 Task: Add a signature Aiden Davis containing 'Best regards, Aiden Davis' to email address softage.1@softage.net and add a folder Work
Action: Mouse moved to (142, 157)
Screenshot: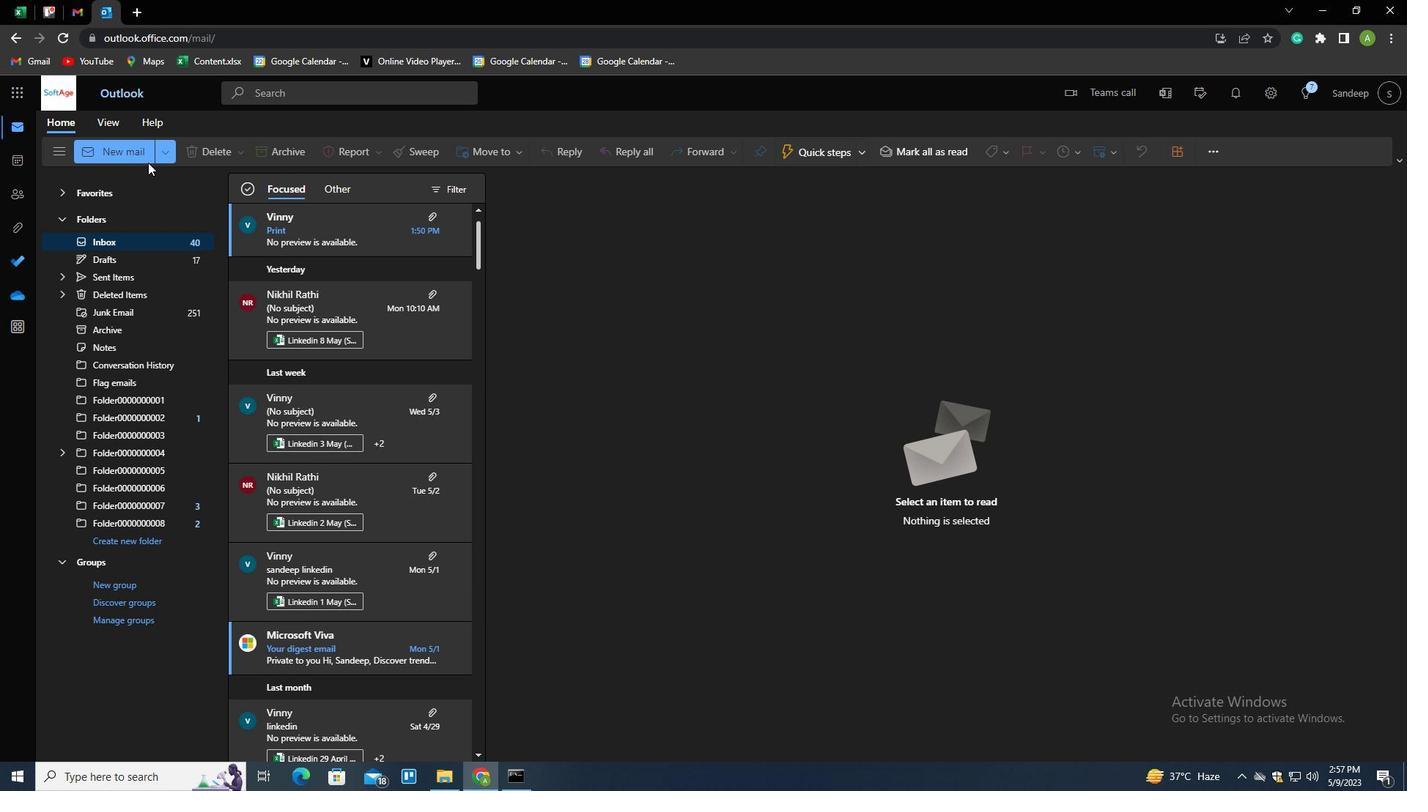 
Action: Mouse pressed left at (142, 157)
Screenshot: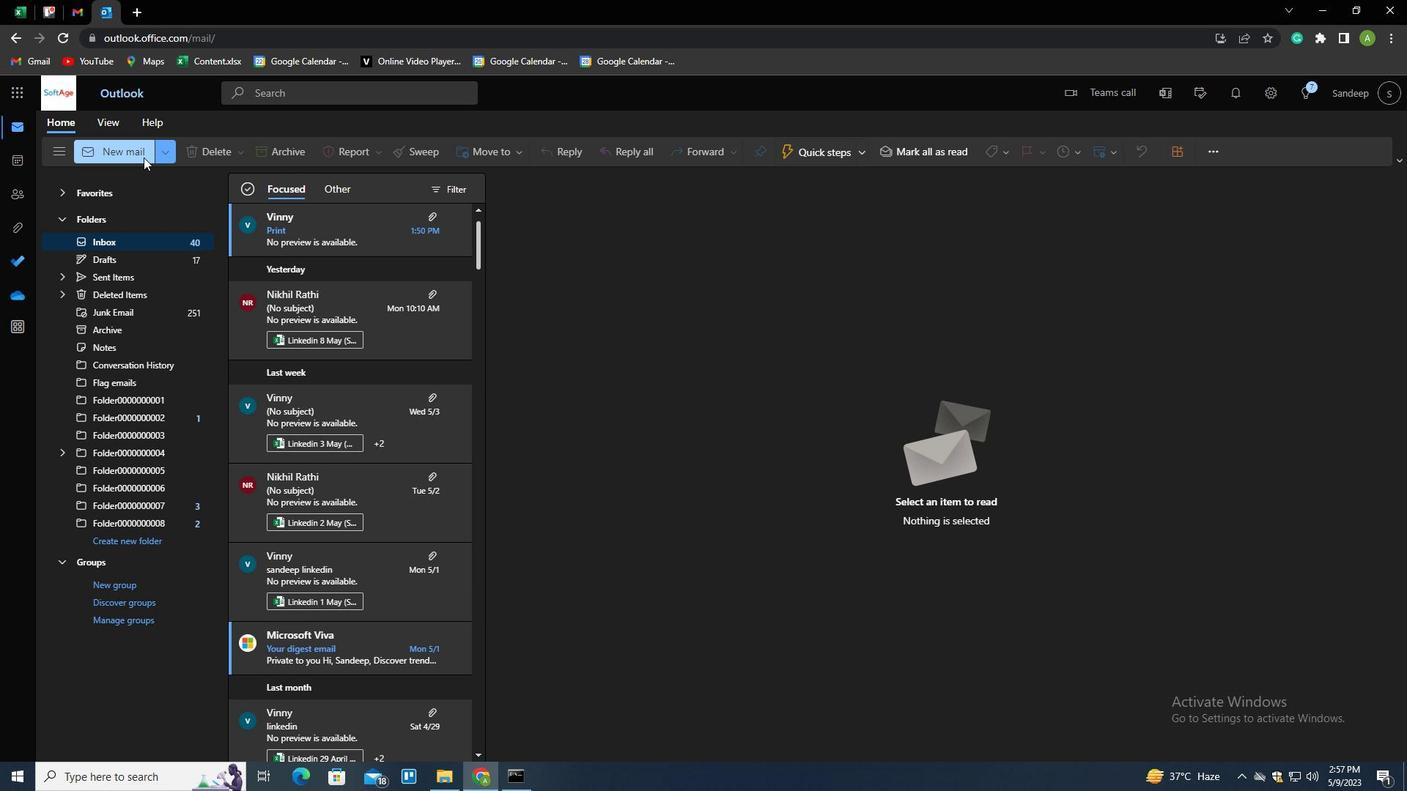 
Action: Mouse moved to (978, 154)
Screenshot: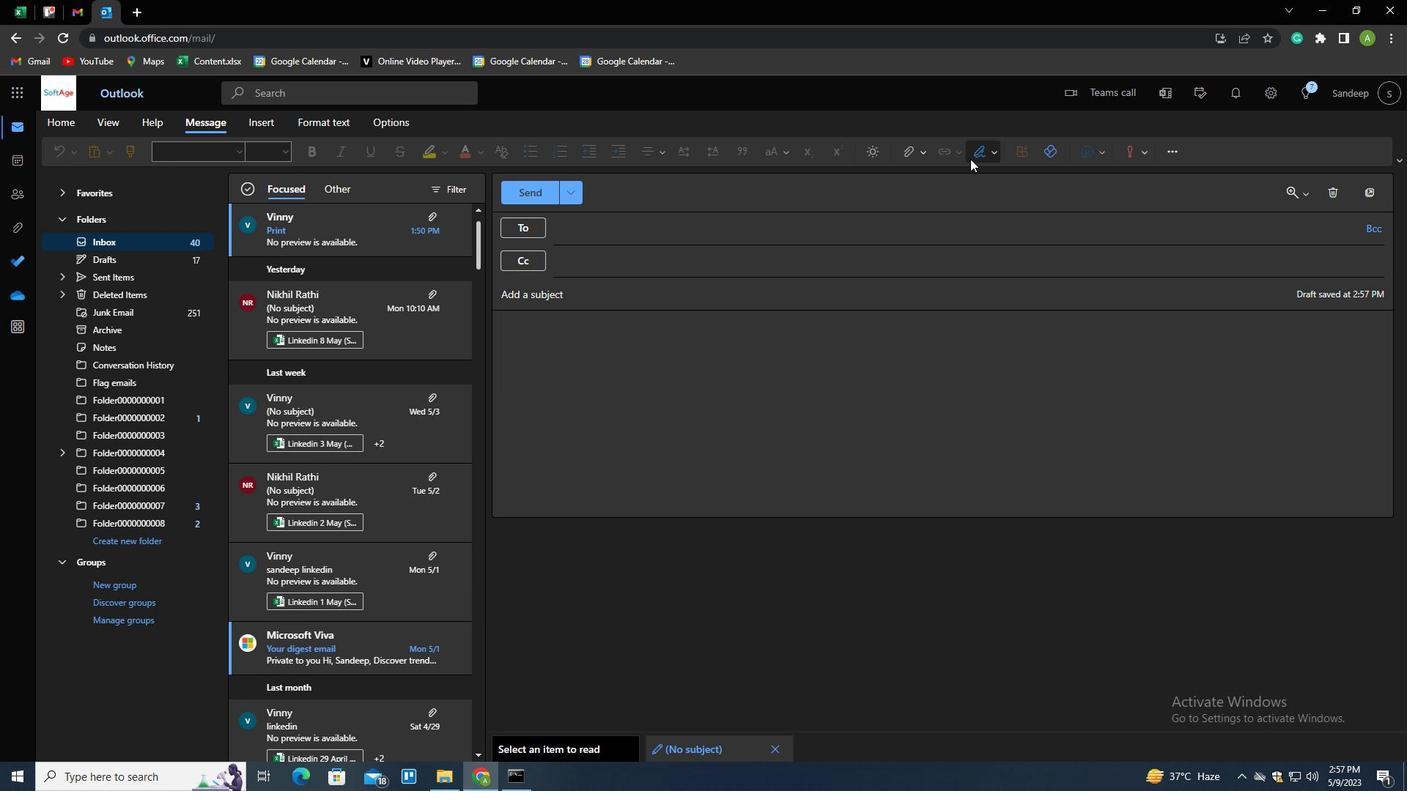 
Action: Mouse pressed left at (978, 154)
Screenshot: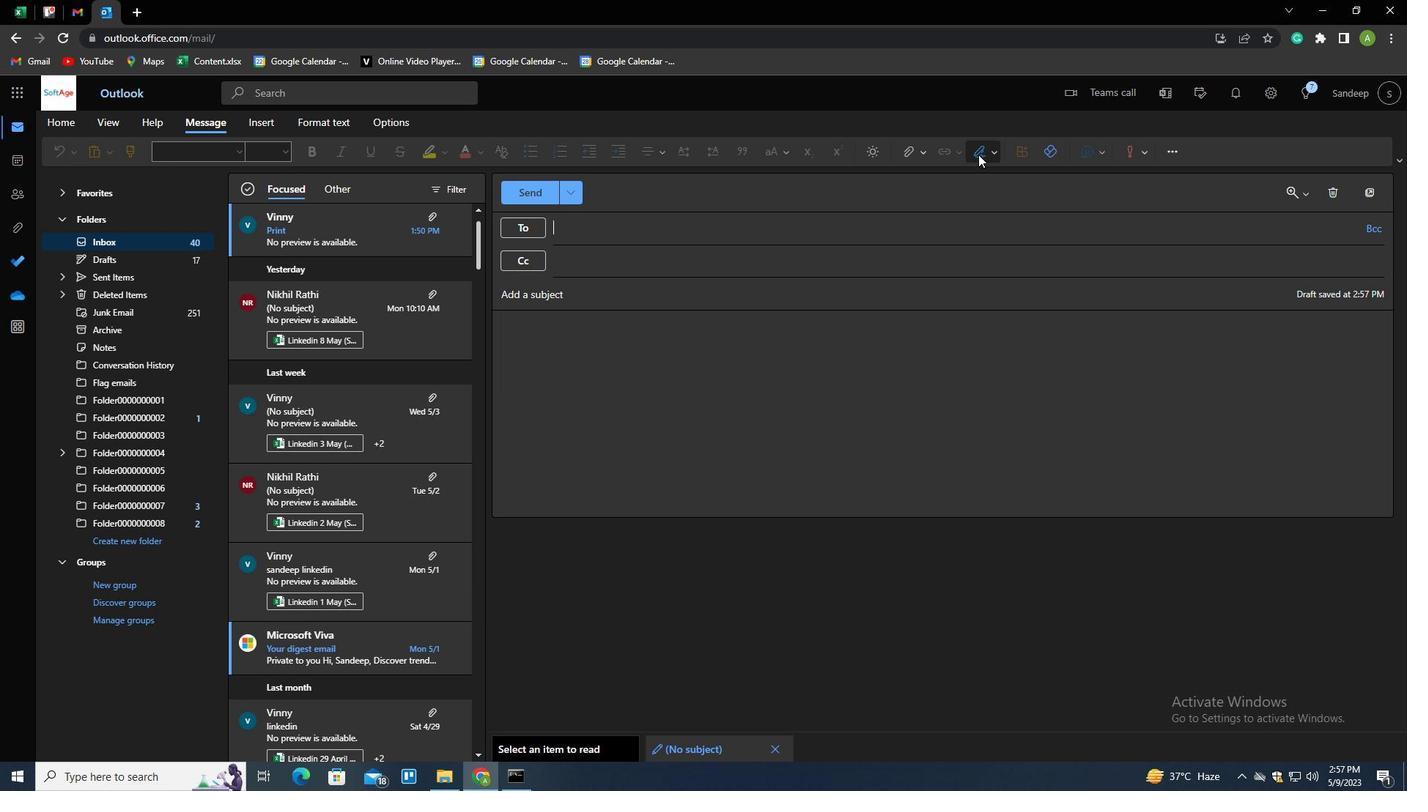 
Action: Mouse moved to (961, 177)
Screenshot: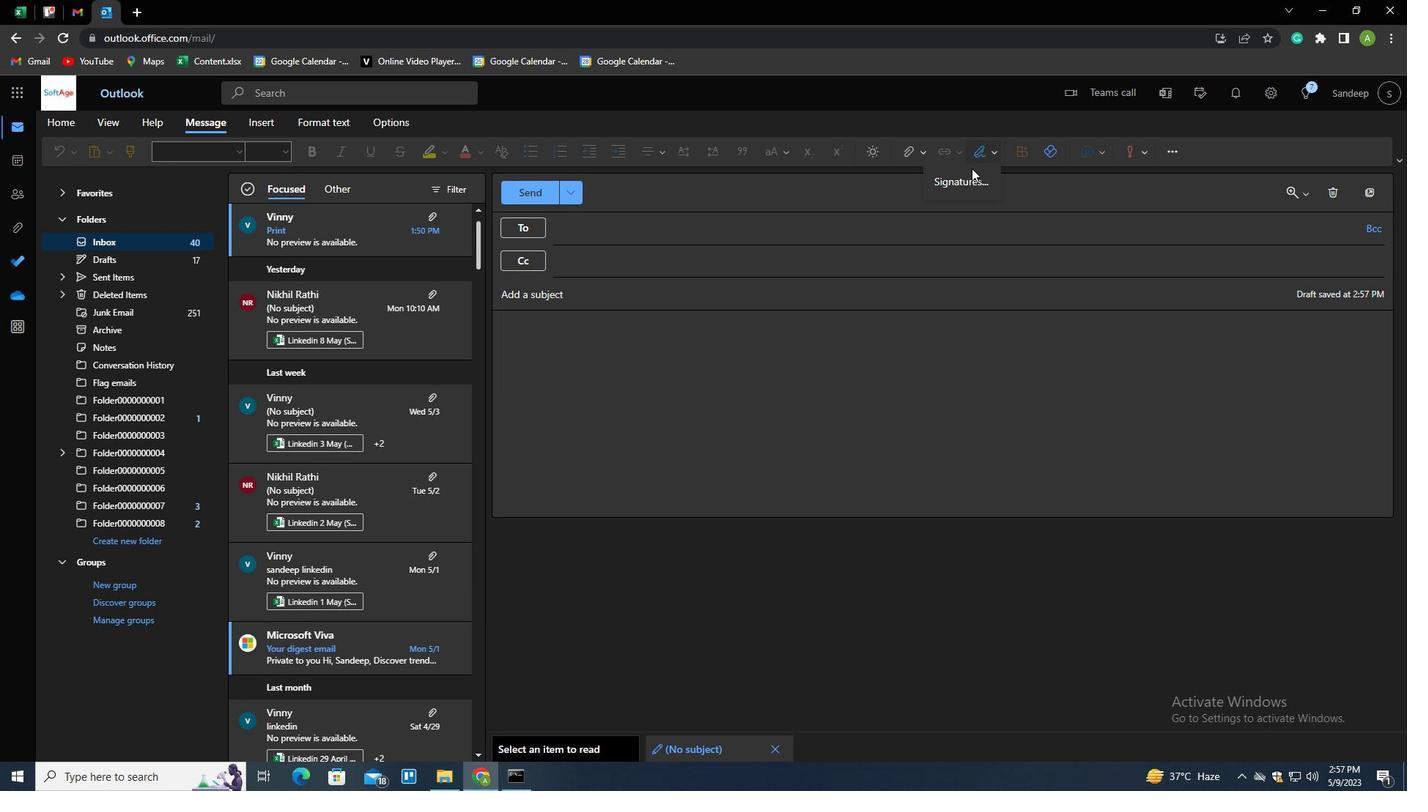 
Action: Mouse pressed left at (961, 177)
Screenshot: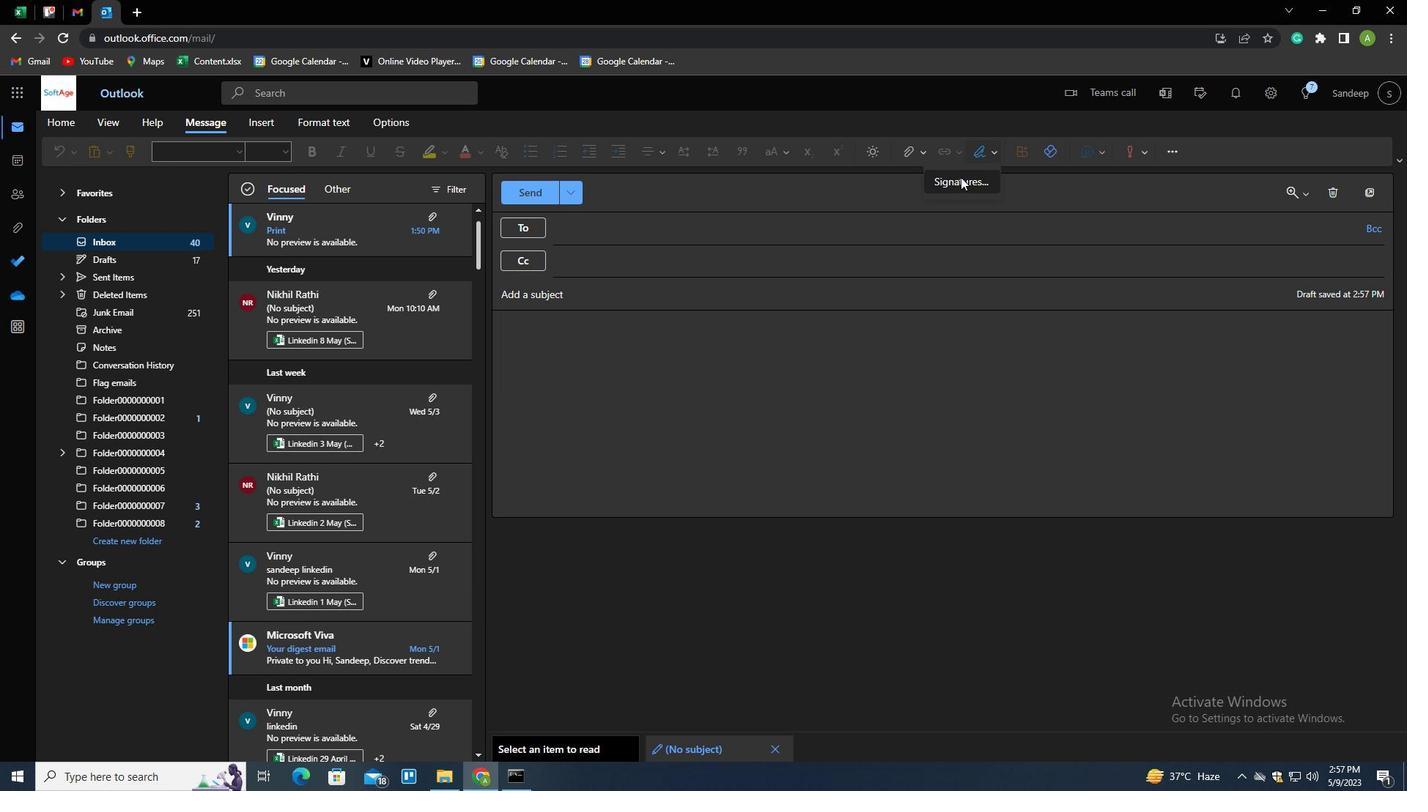 
Action: Mouse moved to (603, 269)
Screenshot: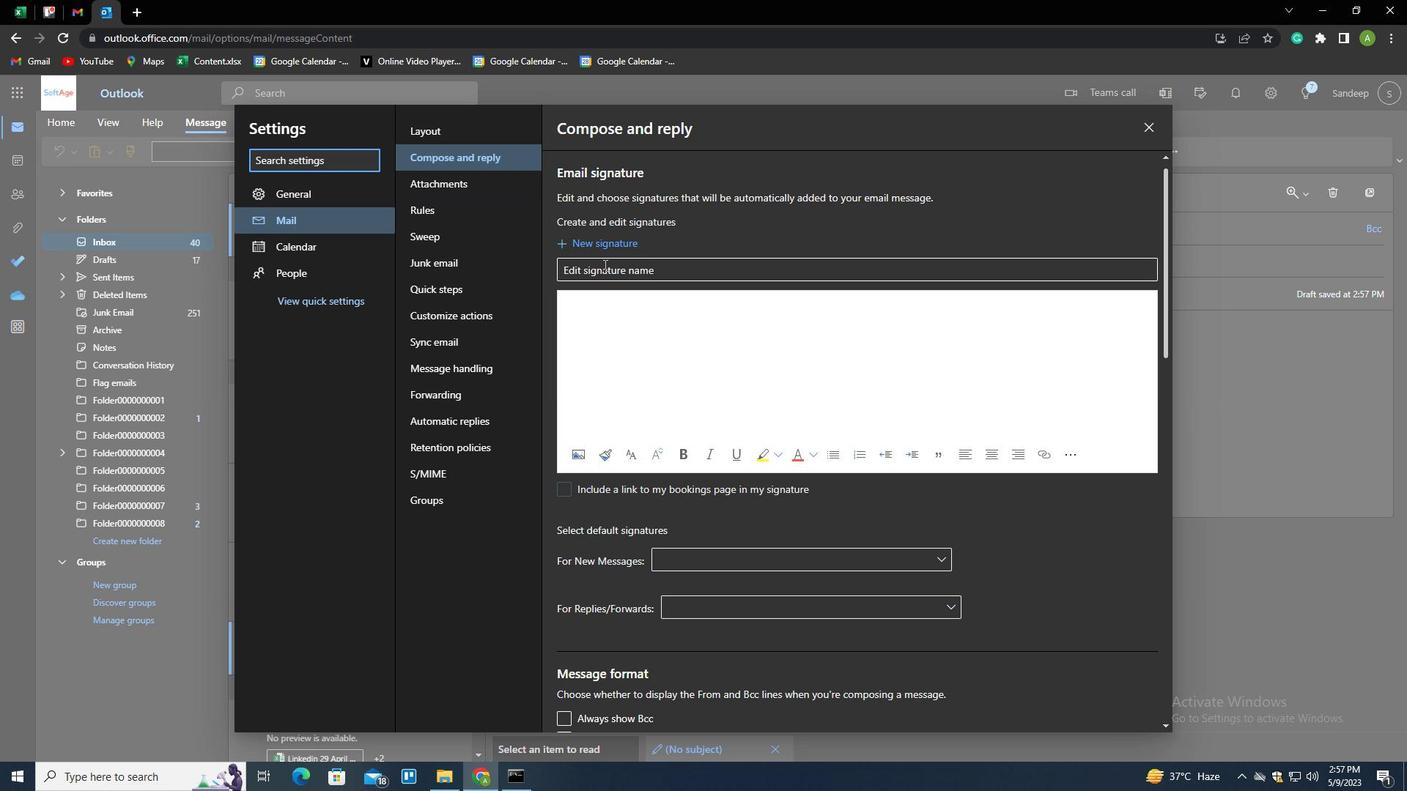 
Action: Mouse pressed left at (603, 269)
Screenshot: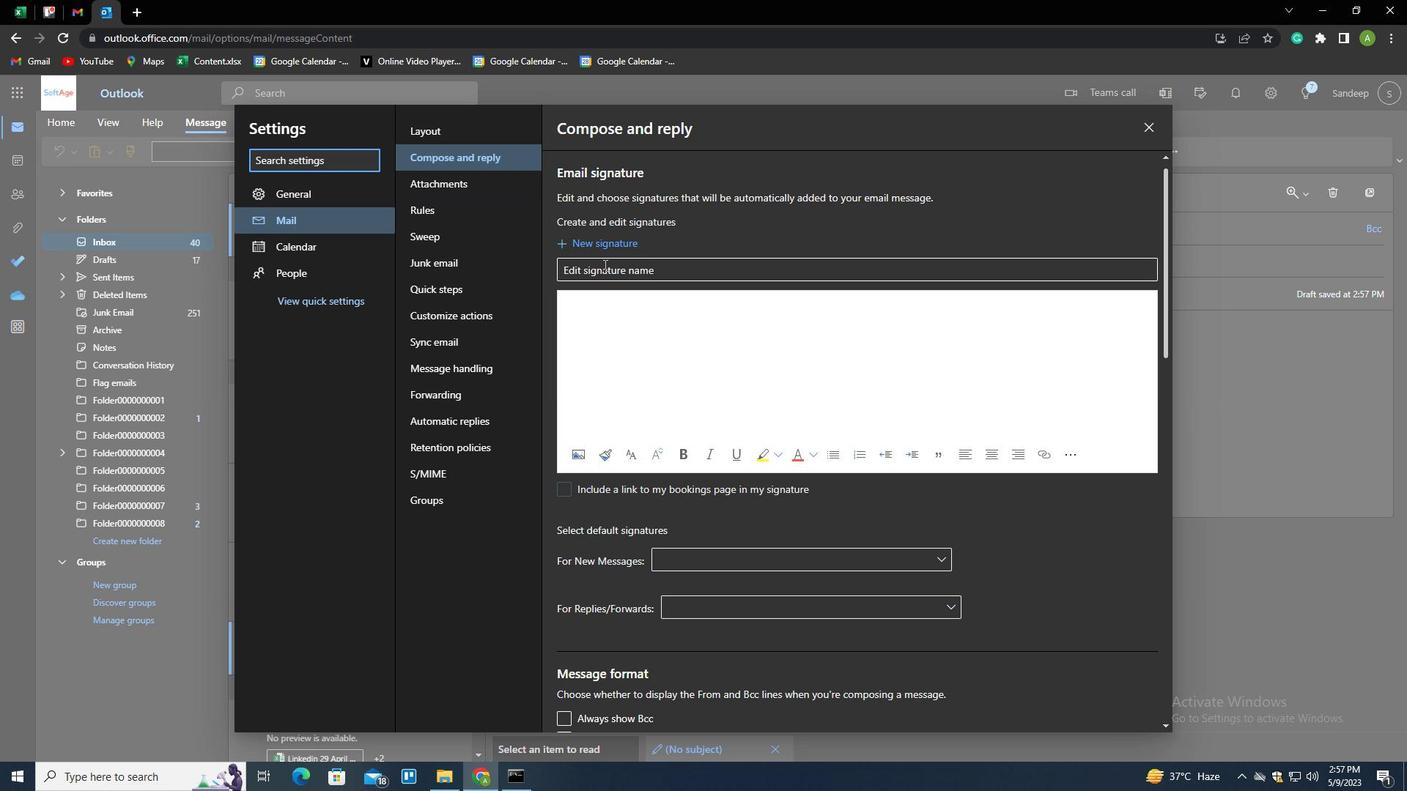 
Action: Key pressed <Key.shift>AIDEN<Key.space><Key.shift>DAVIS<Key.space>
Screenshot: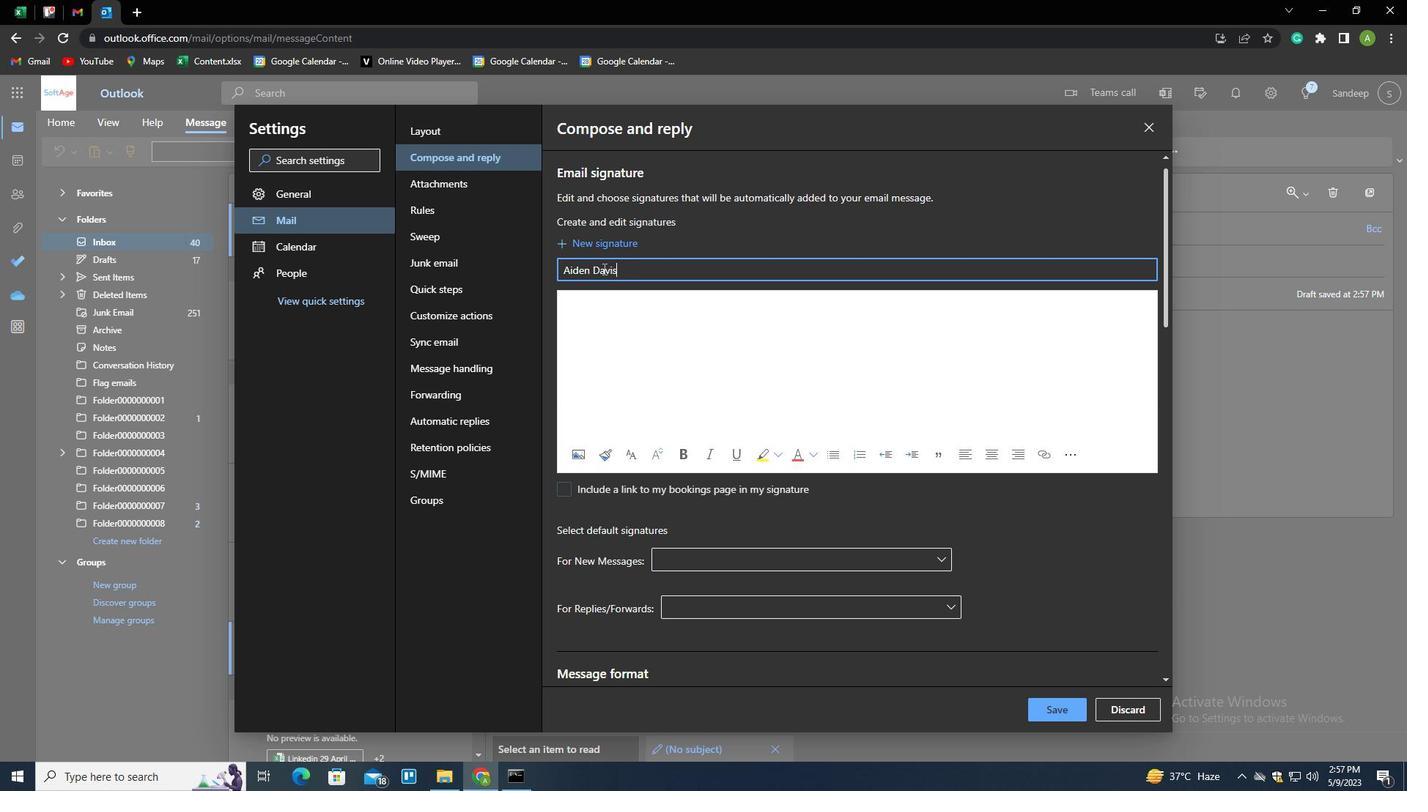
Action: Mouse moved to (629, 354)
Screenshot: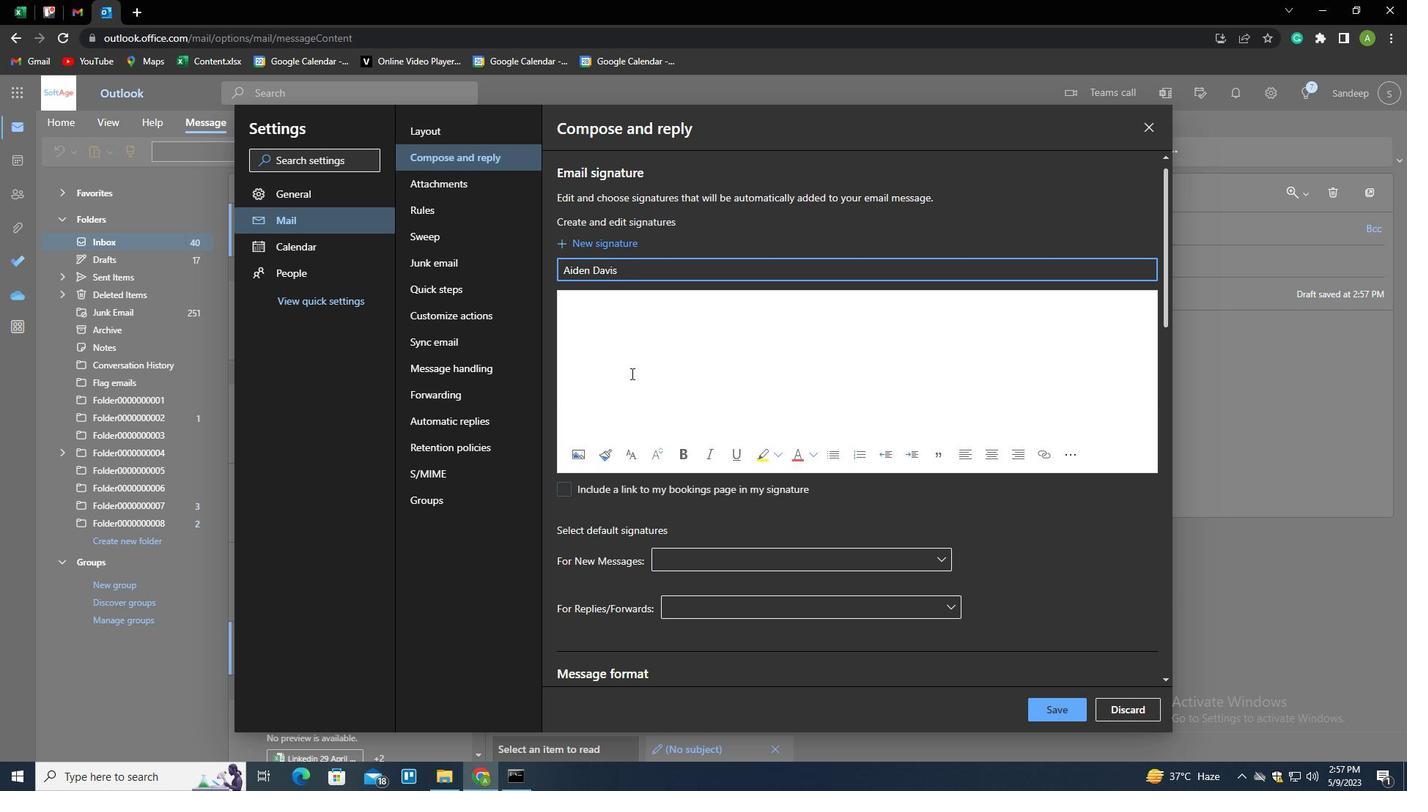 
Action: Mouse pressed left at (629, 354)
Screenshot: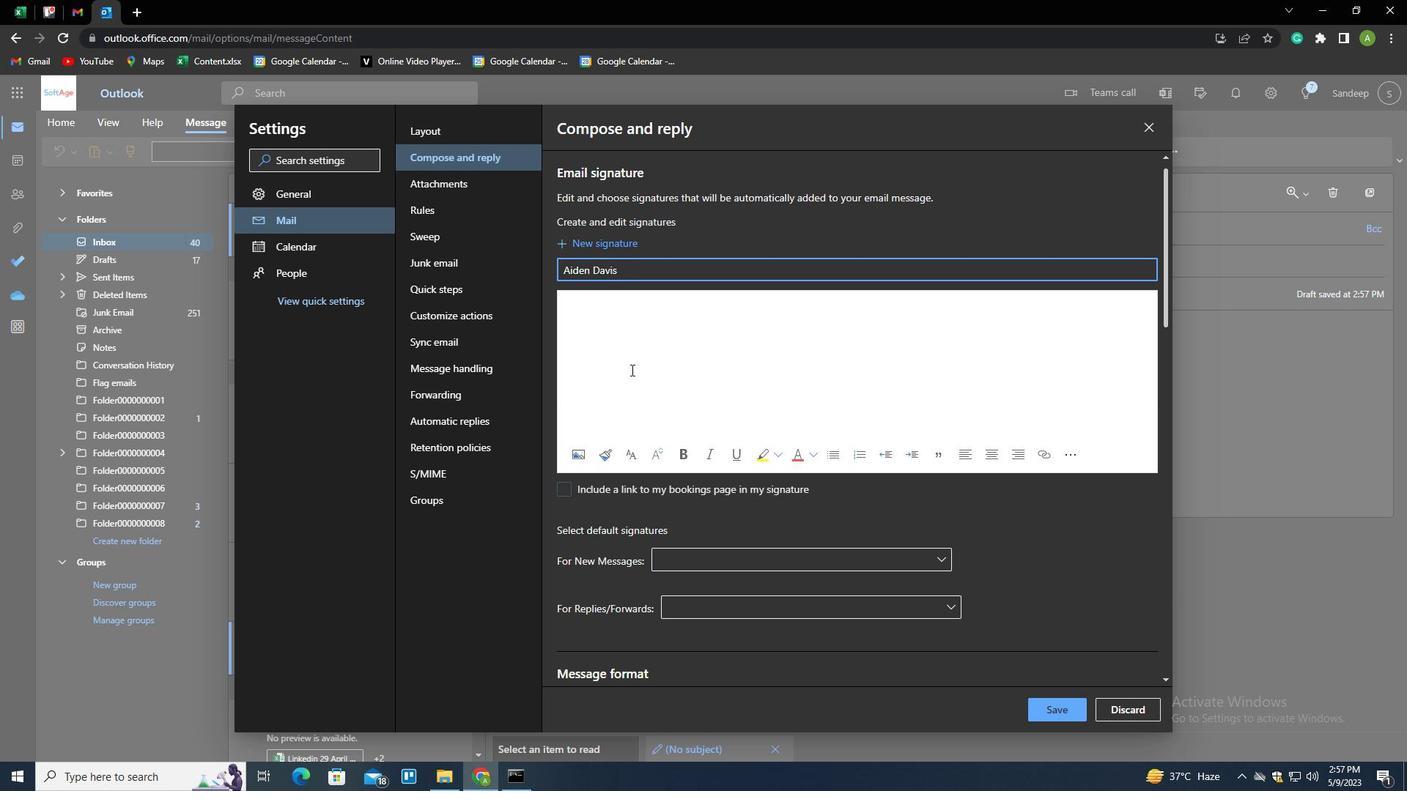 
Action: Key pressed <Key.shift_r><Key.enter><Key.enter><Key.enter><Key.shift><Key.shift><Key.shift><Key.shift><Key.shift><Key.shift>A<Key.backspace><Key.shift>BEST<Key.space>REGG<Key.backspace>ARDS<Key.shift_r><Key.enter><Key.shift>AIDEN<Key.space><Key.shift>DAVIS
Screenshot: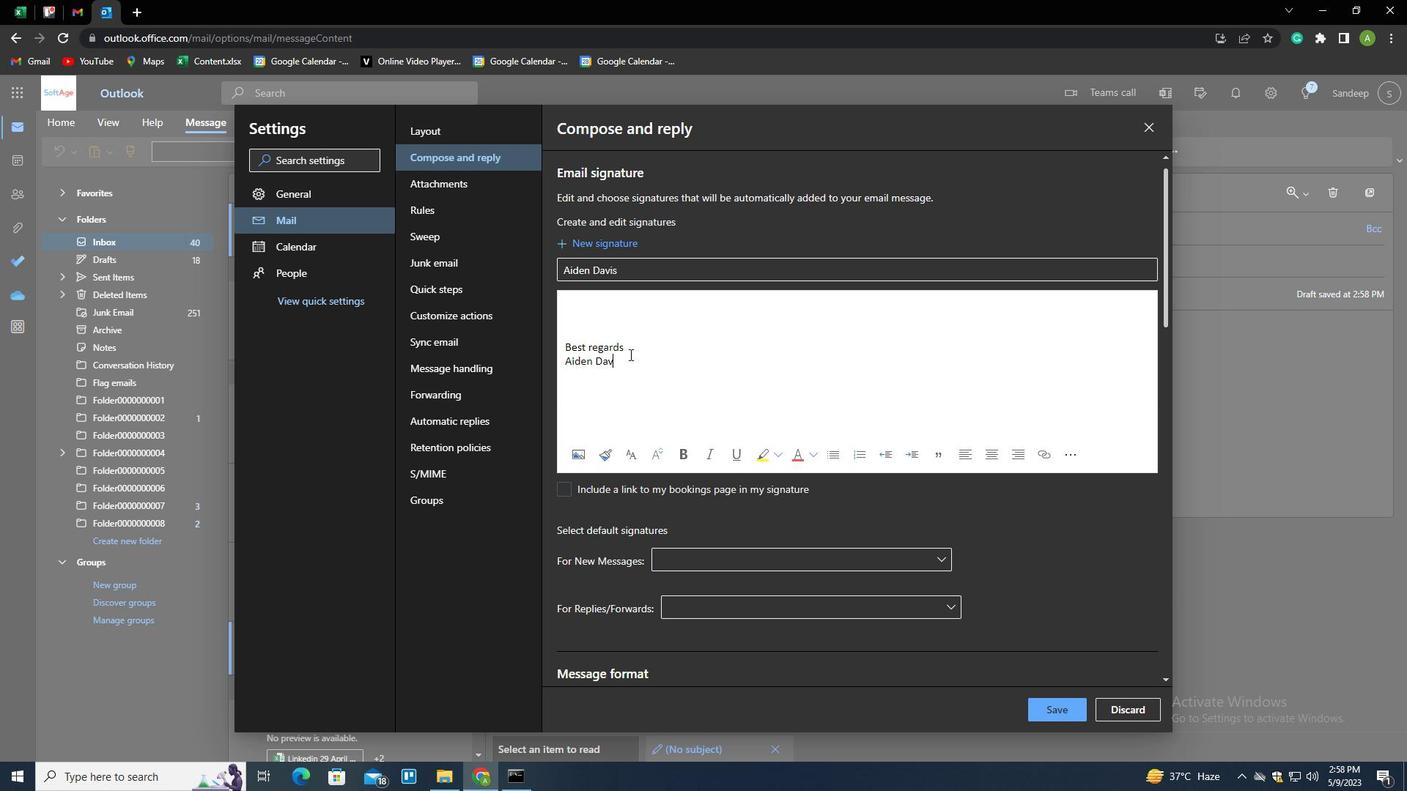 
Action: Mouse moved to (706, 395)
Screenshot: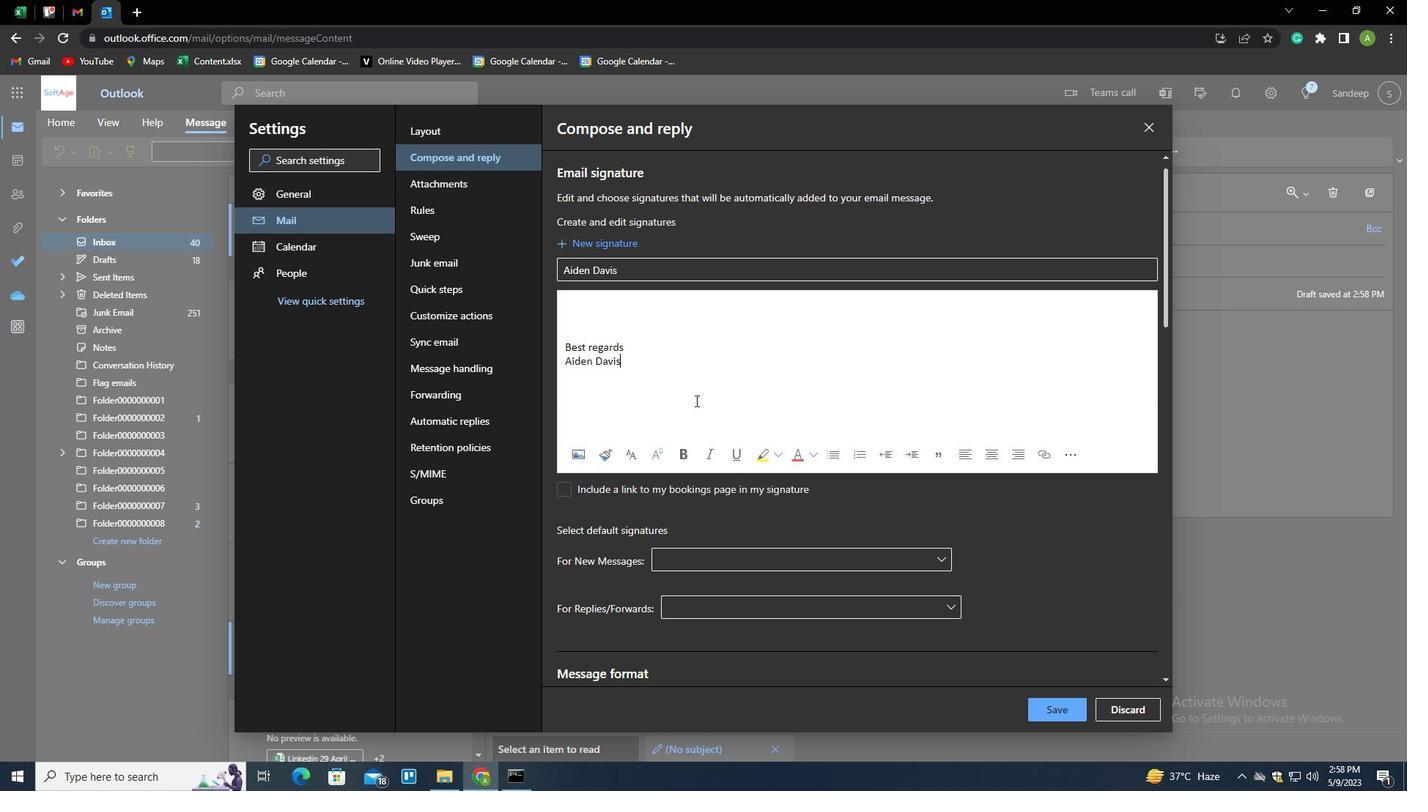 
Action: Mouse pressed left at (706, 395)
Screenshot: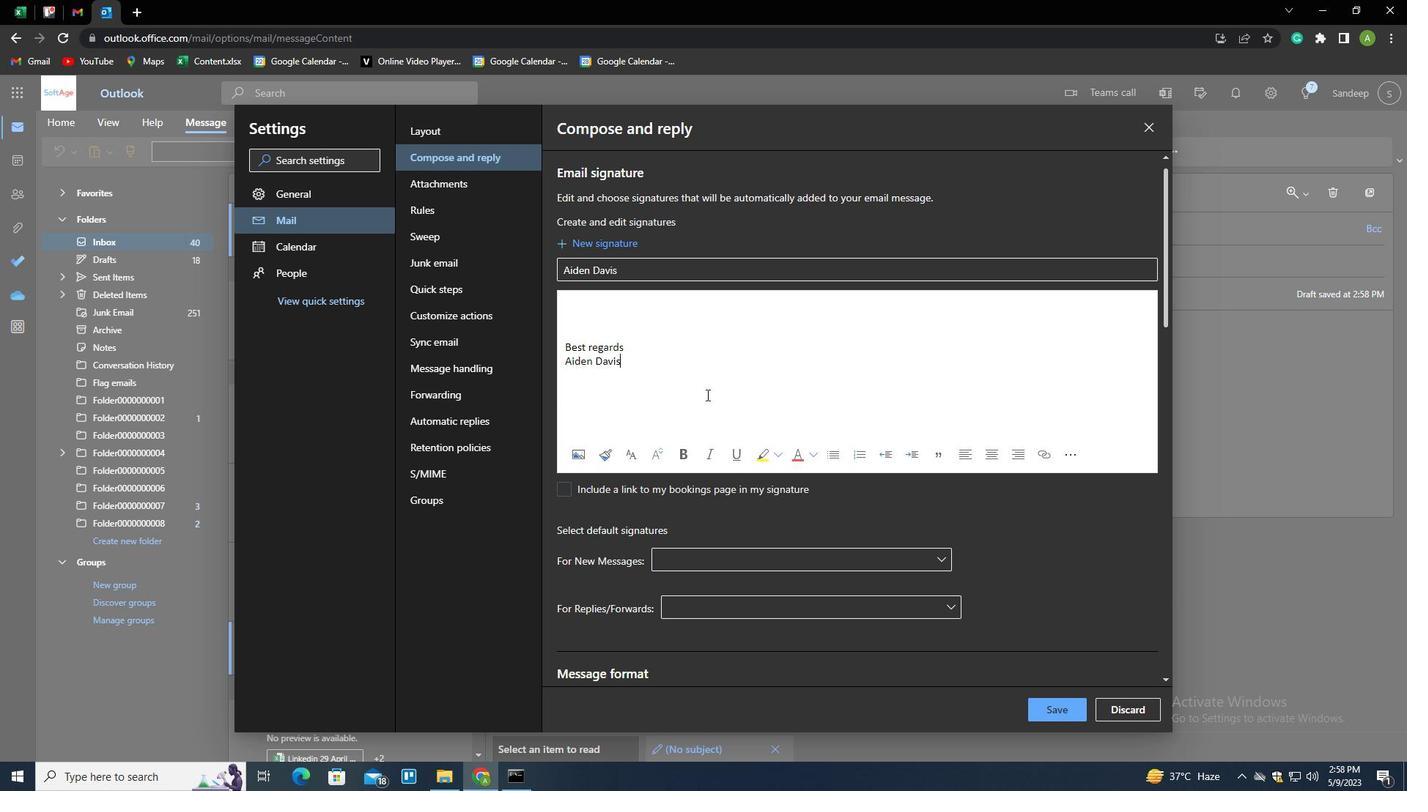 
Action: Mouse moved to (1059, 708)
Screenshot: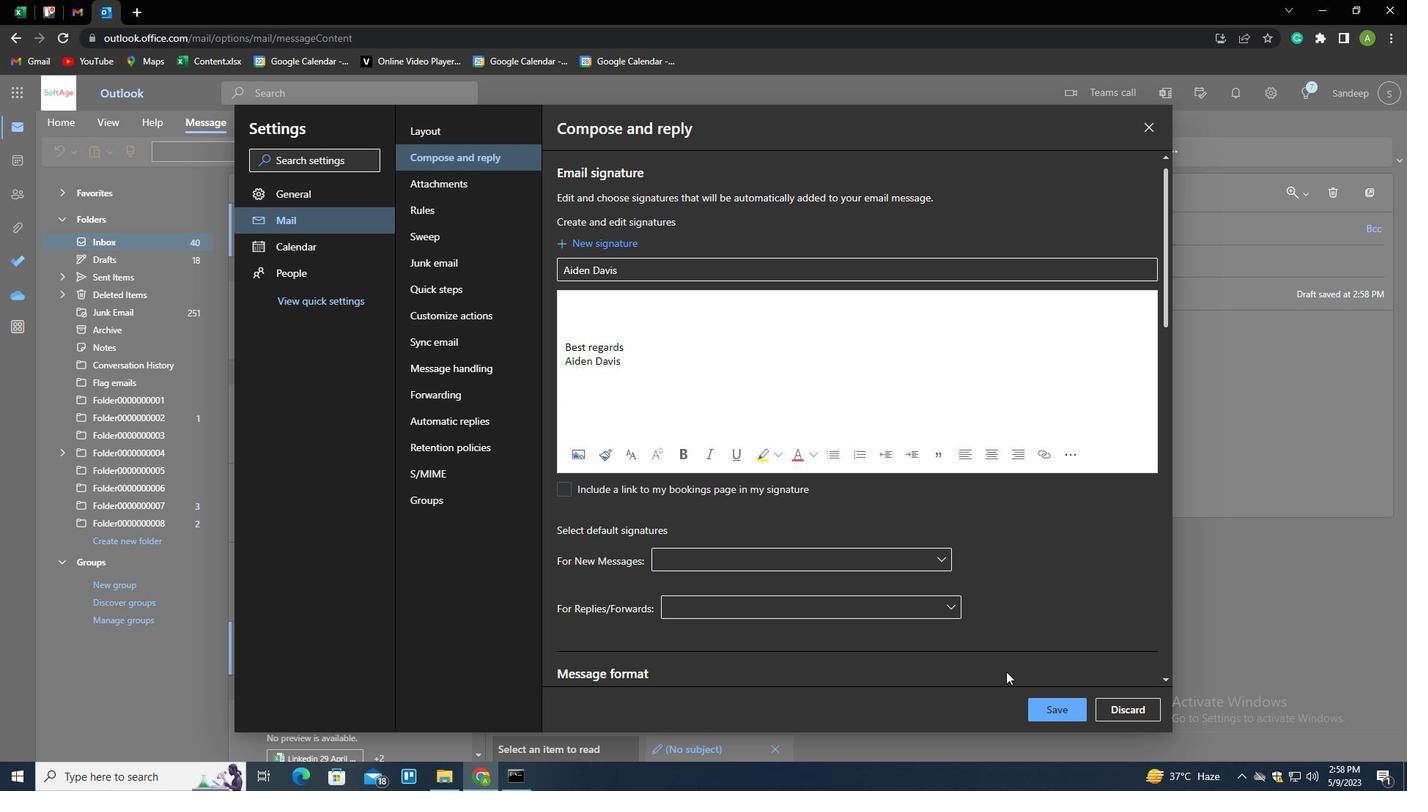
Action: Mouse pressed left at (1059, 708)
Screenshot: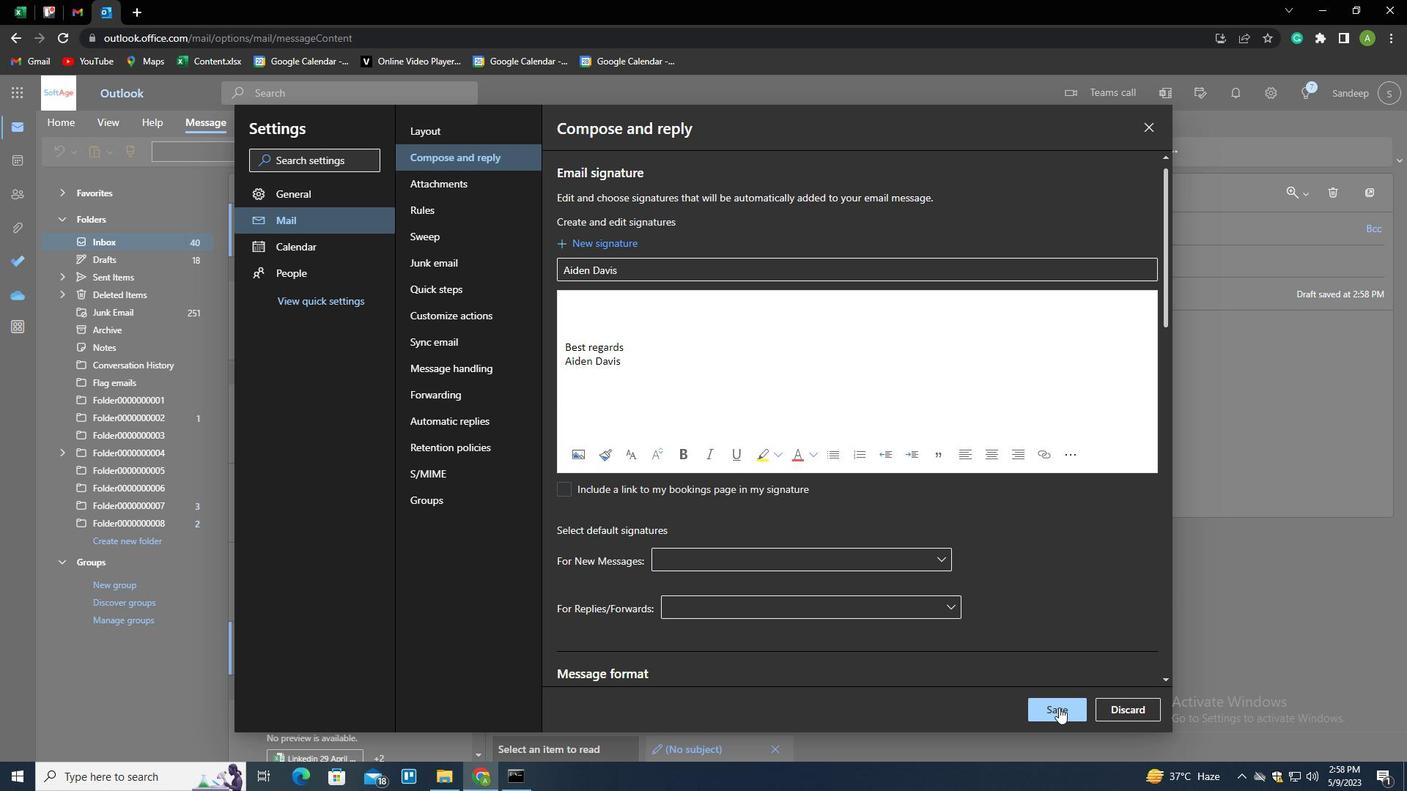 
Action: Mouse moved to (1016, 521)
Screenshot: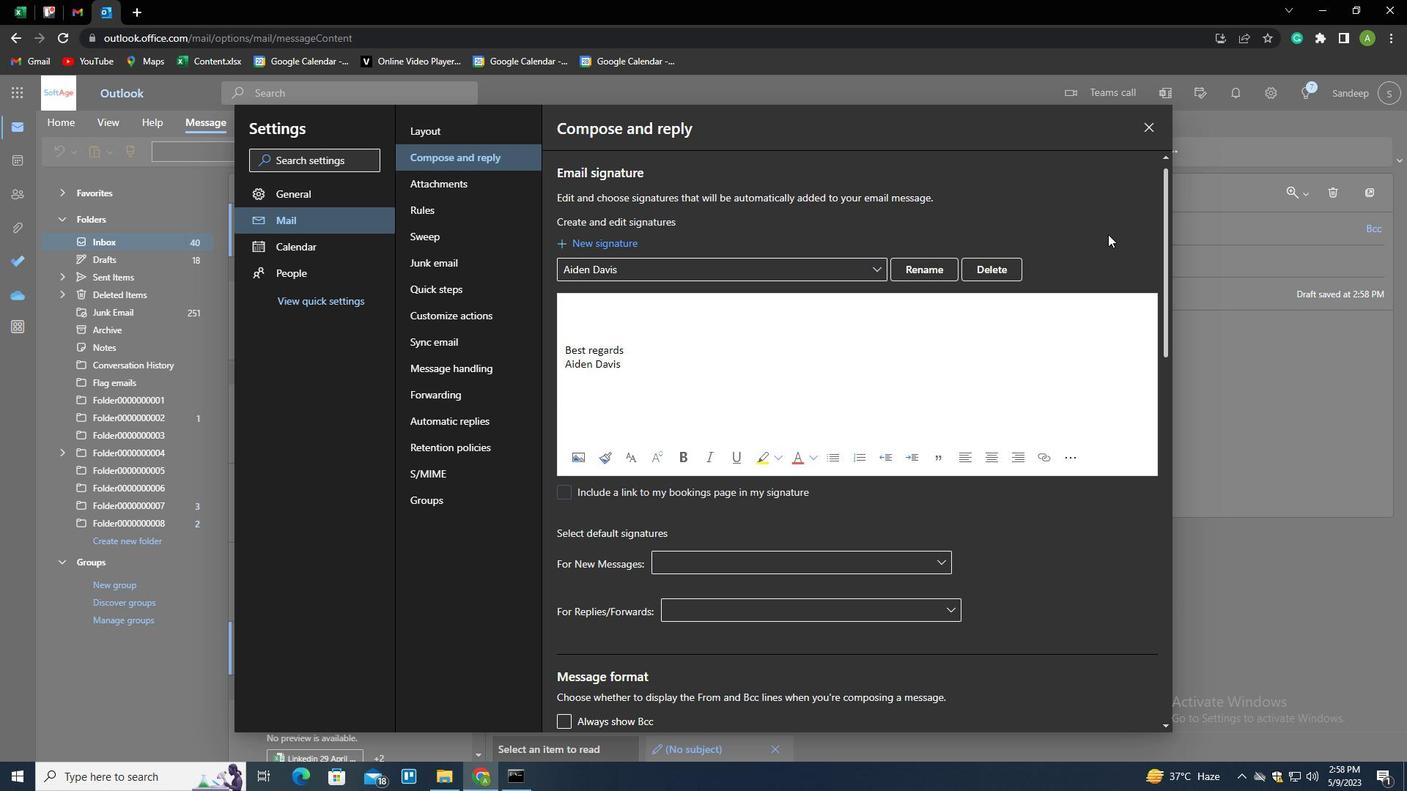 
Action: Mouse scrolled (1016, 520) with delta (0, 0)
Screenshot: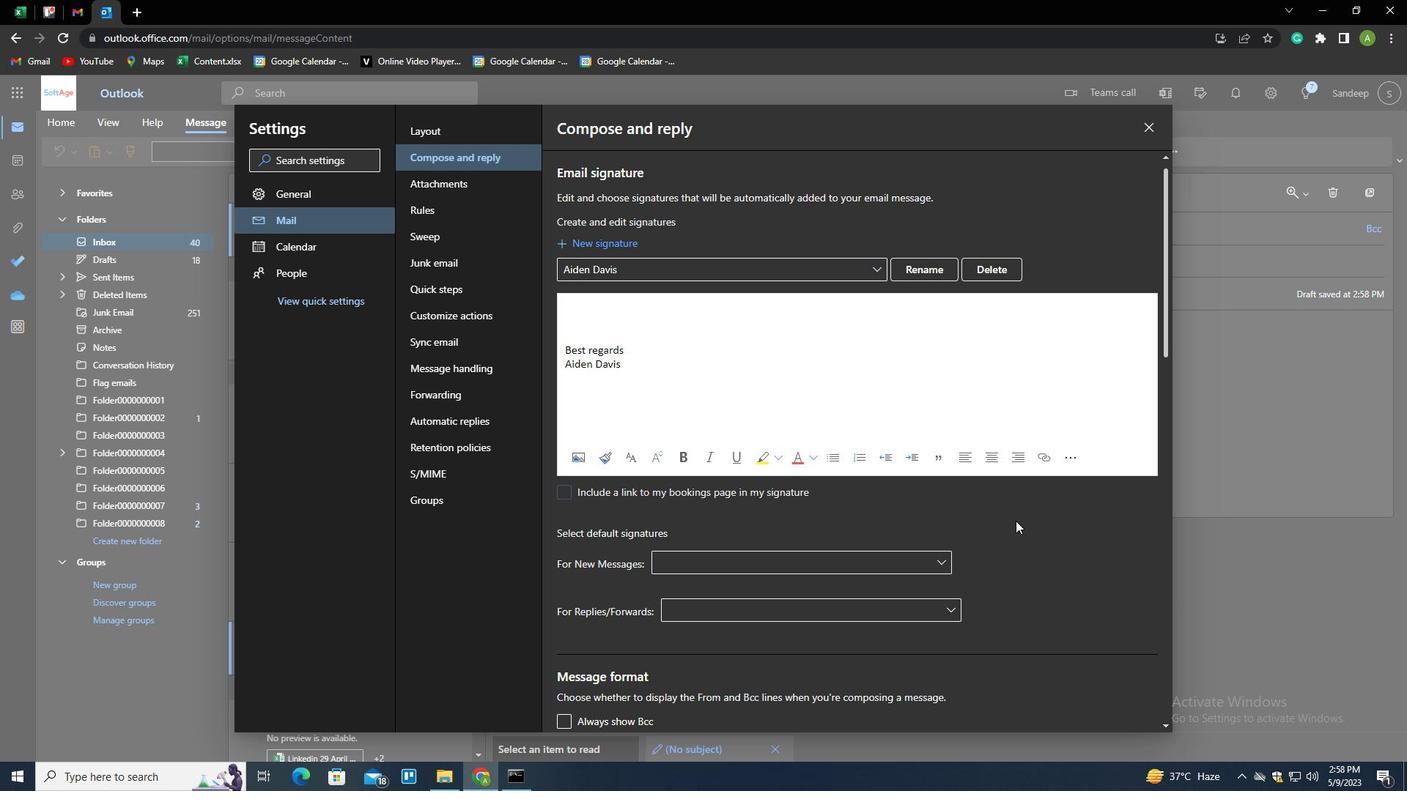
Action: Mouse scrolled (1016, 520) with delta (0, 0)
Screenshot: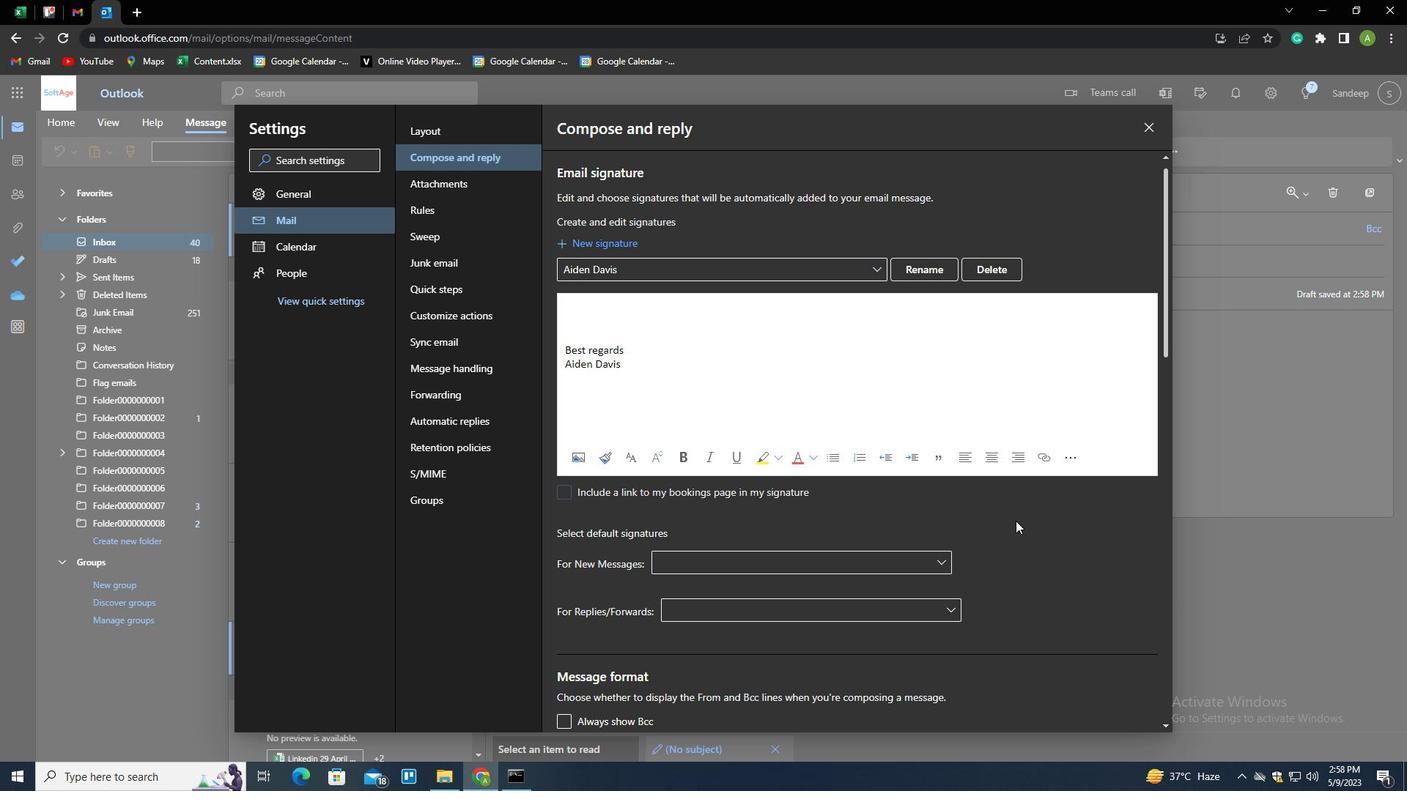 
Action: Mouse scrolled (1016, 520) with delta (0, 0)
Screenshot: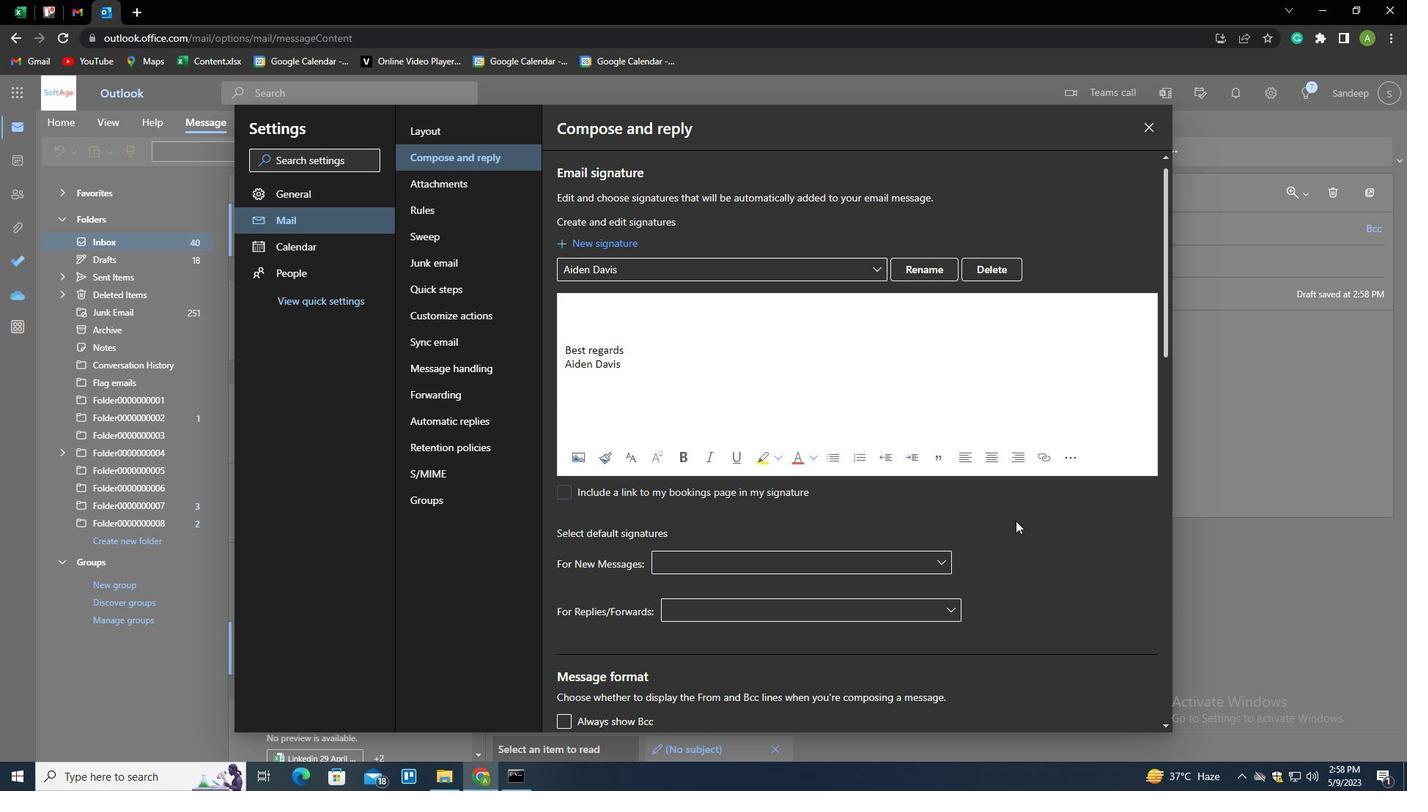 
Action: Mouse scrolled (1016, 520) with delta (0, 0)
Screenshot: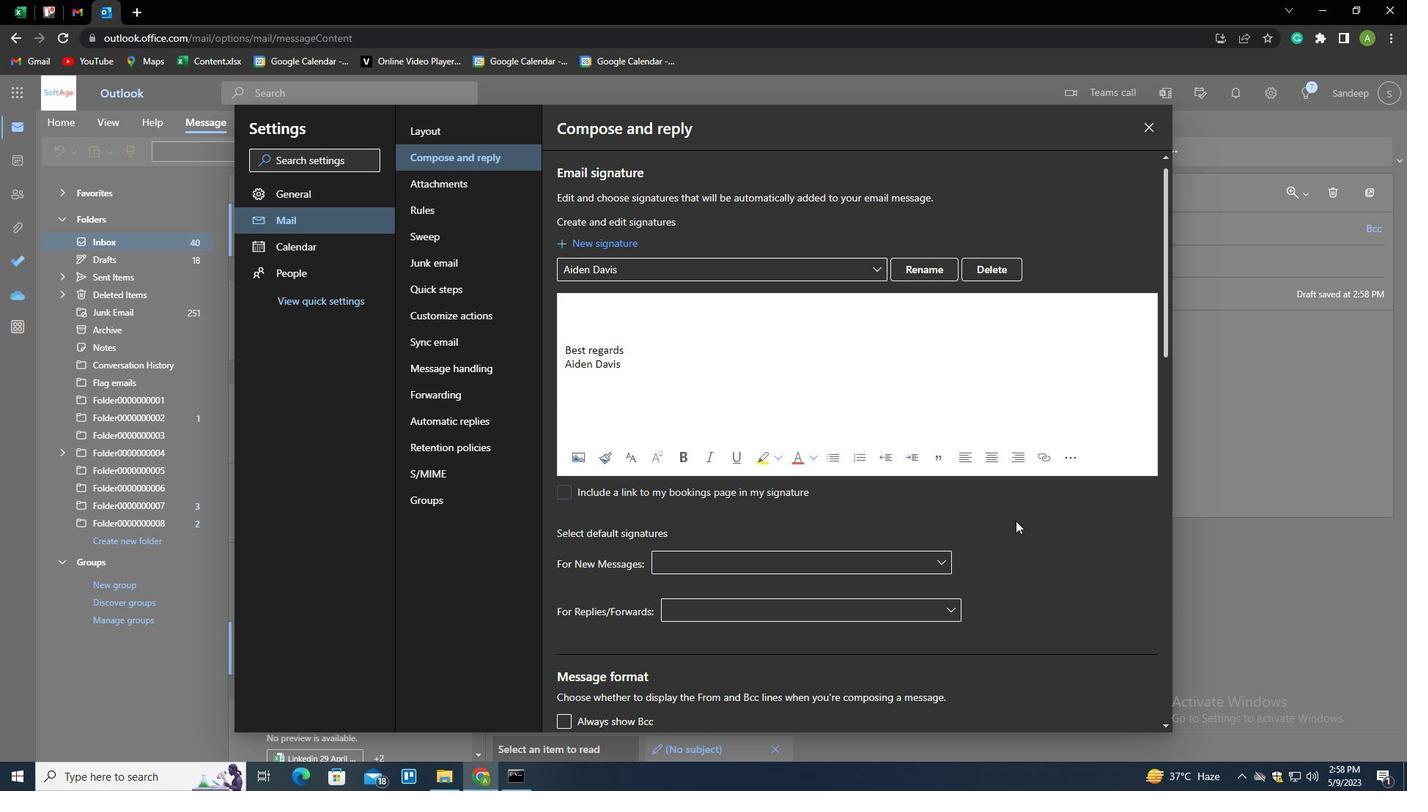 
Action: Mouse moved to (1235, 489)
Screenshot: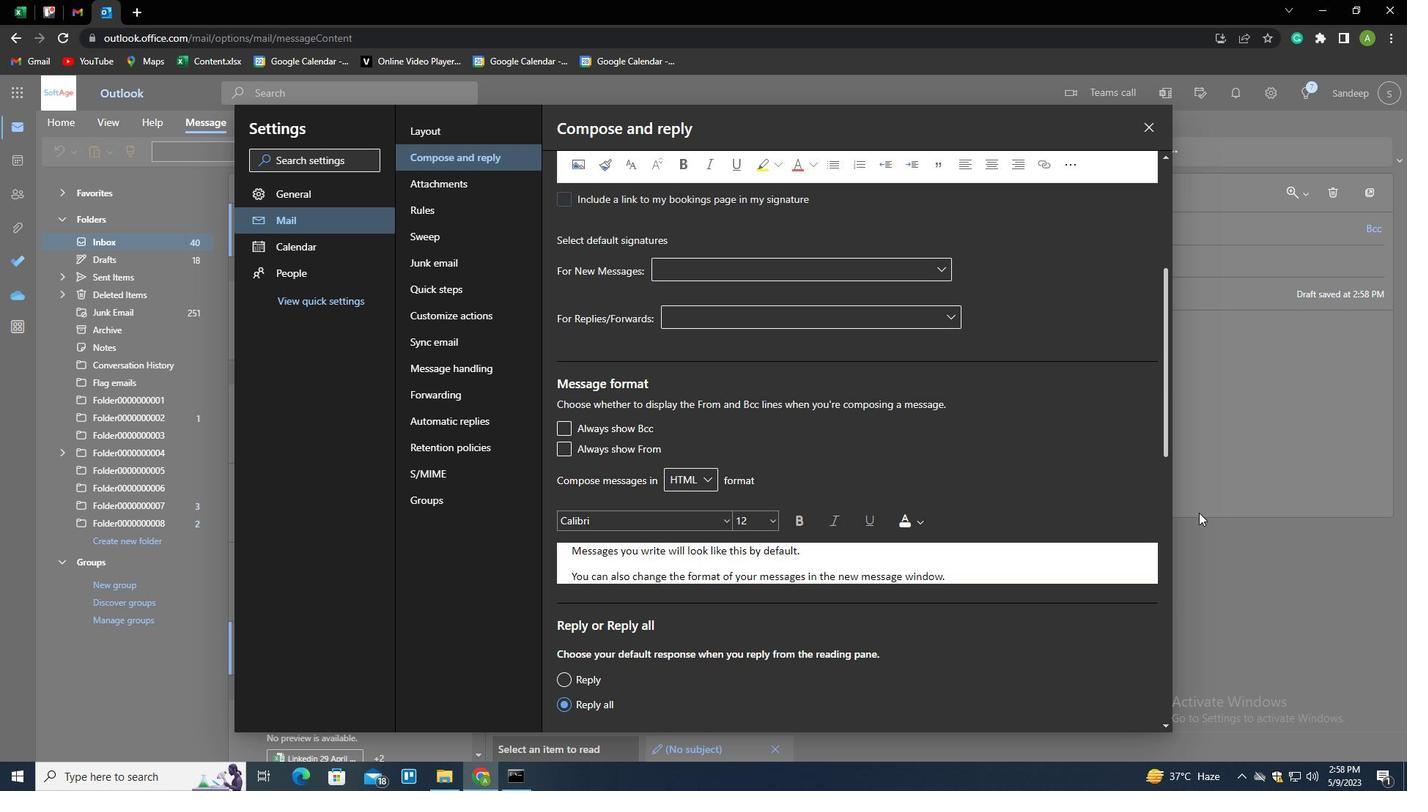 
Action: Mouse pressed left at (1235, 489)
Screenshot: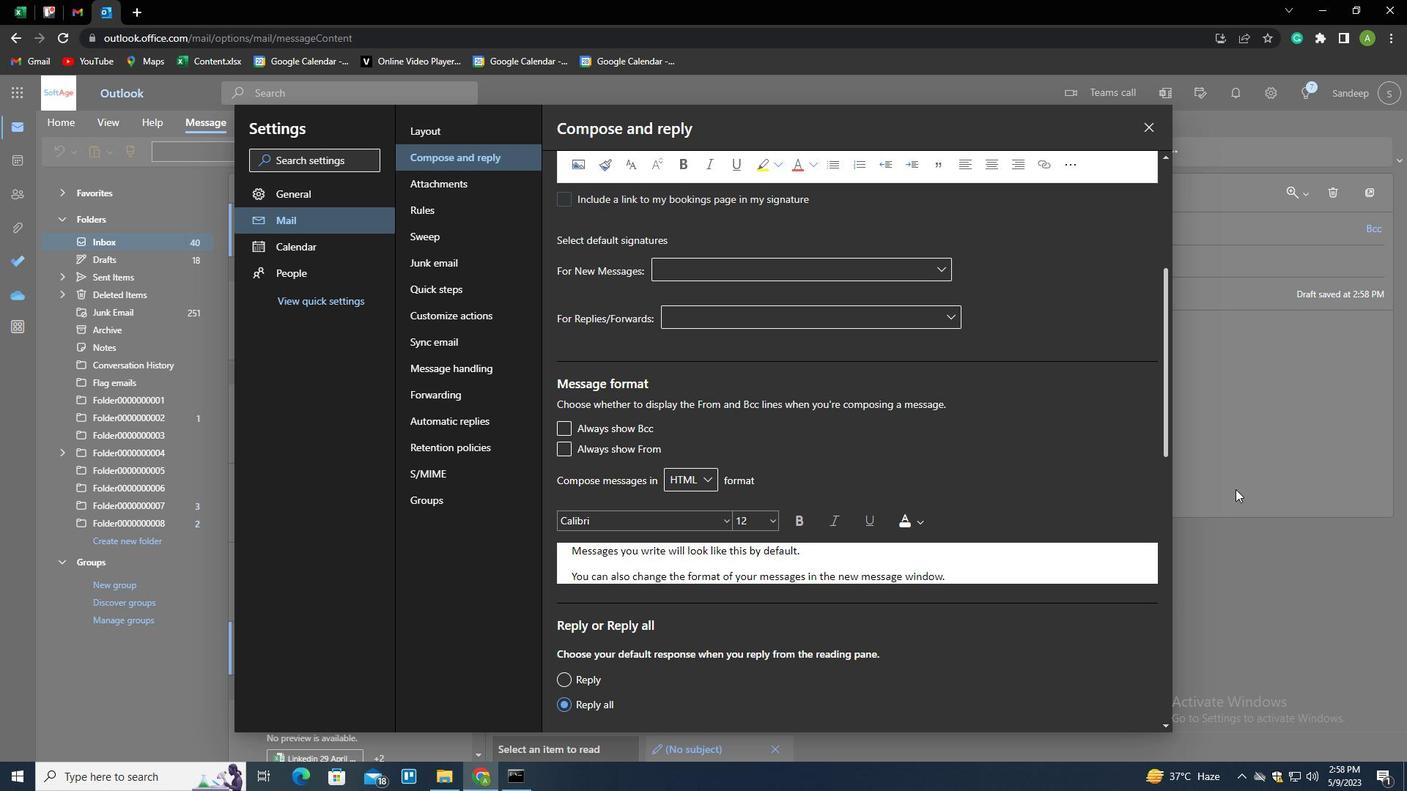 
Action: Mouse moved to (985, 153)
Screenshot: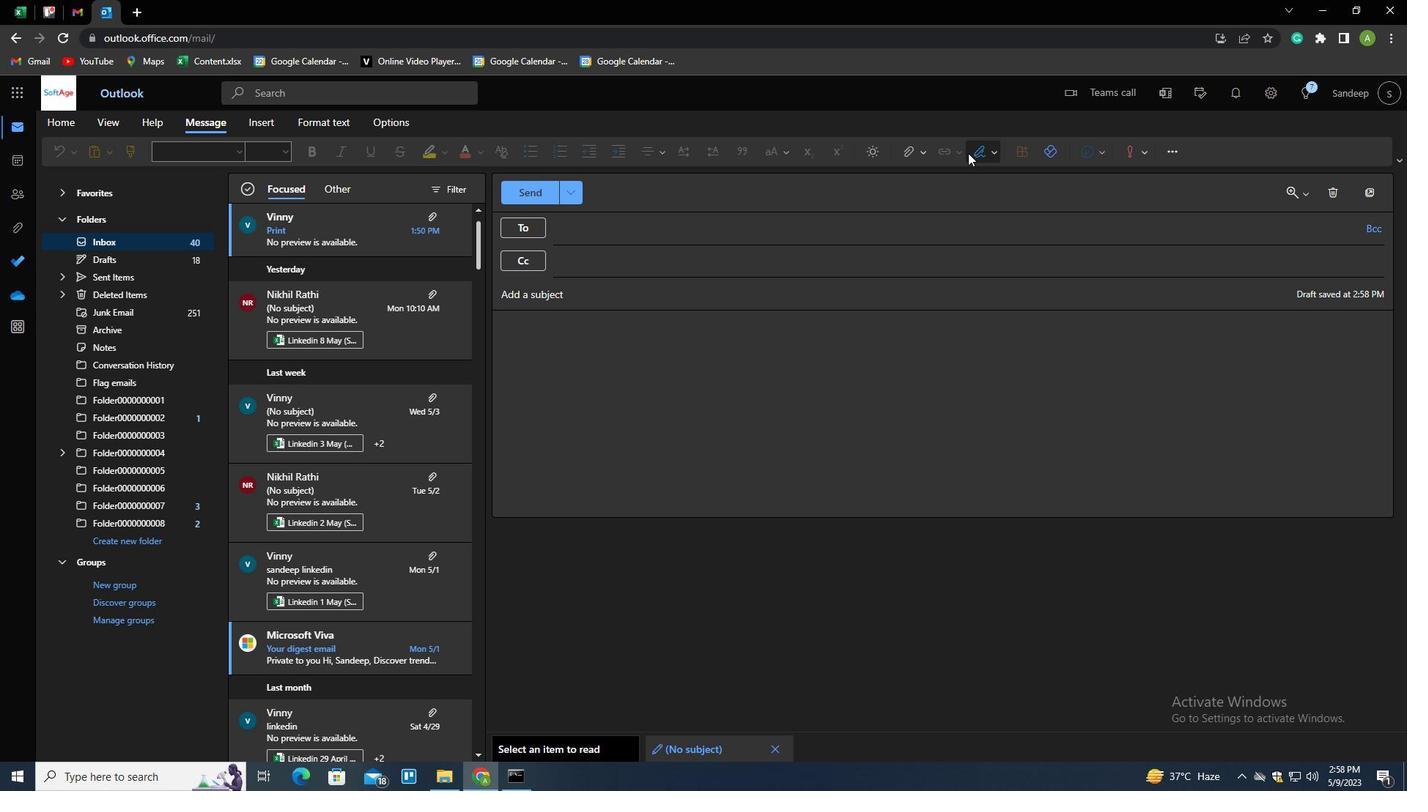 
Action: Mouse pressed left at (985, 153)
Screenshot: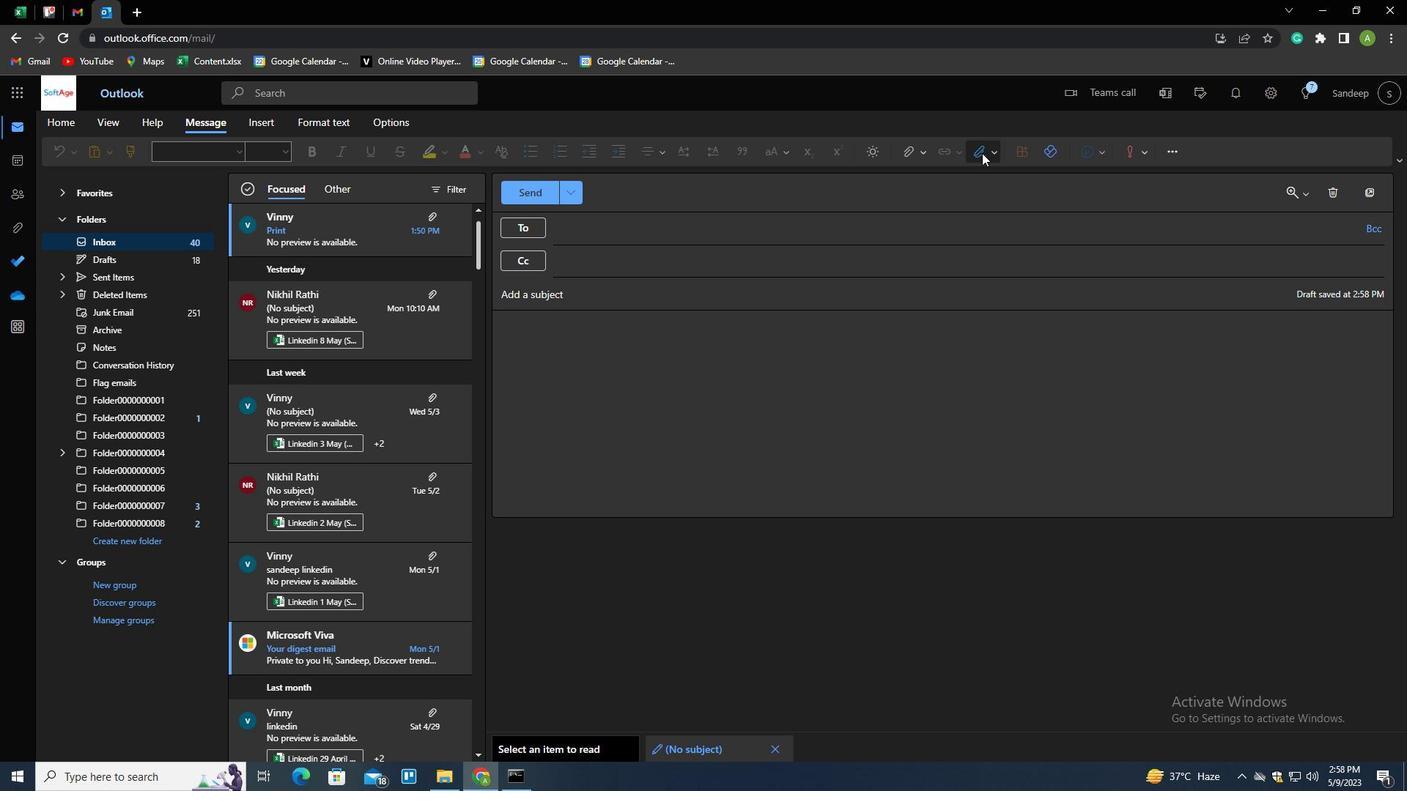 
Action: Mouse moved to (973, 181)
Screenshot: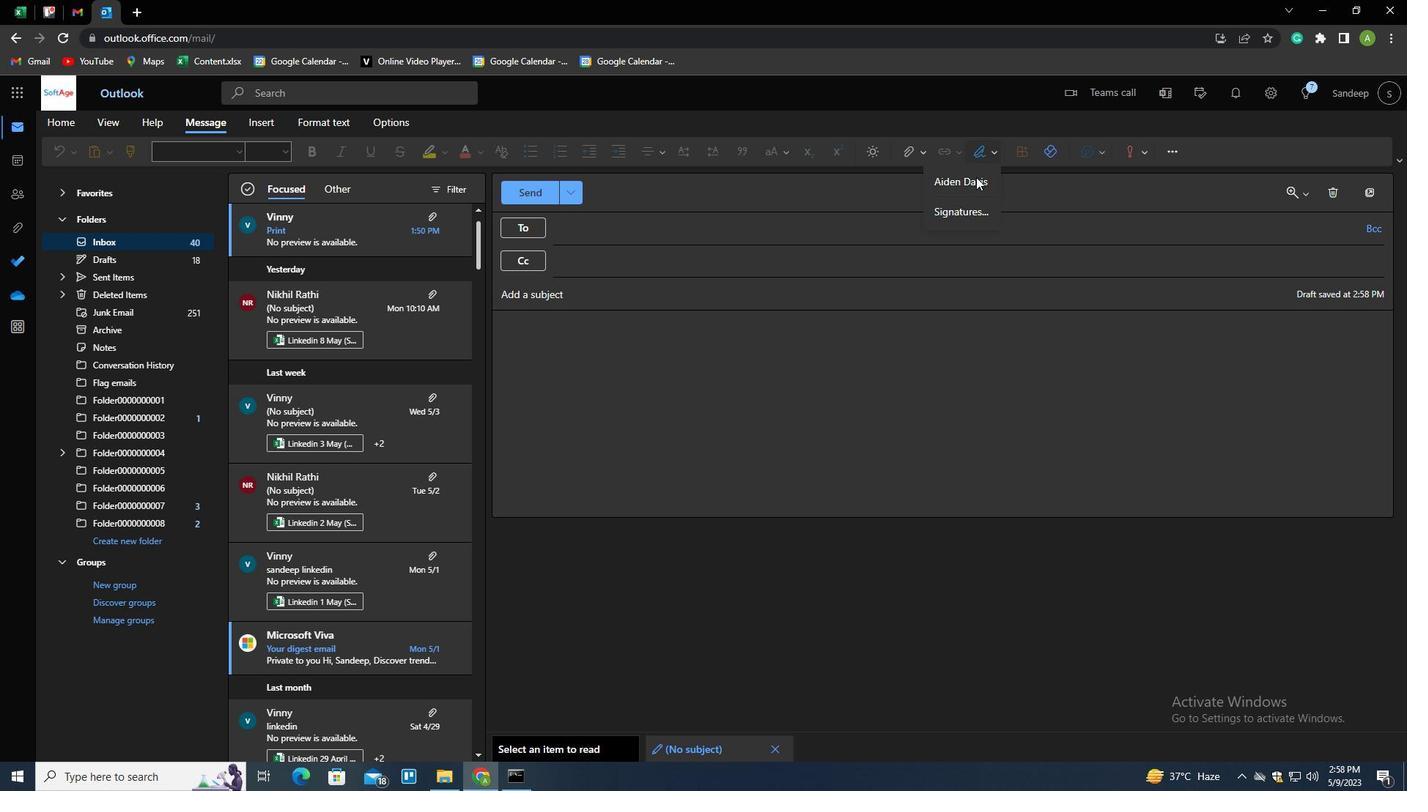 
Action: Mouse pressed left at (973, 181)
Screenshot: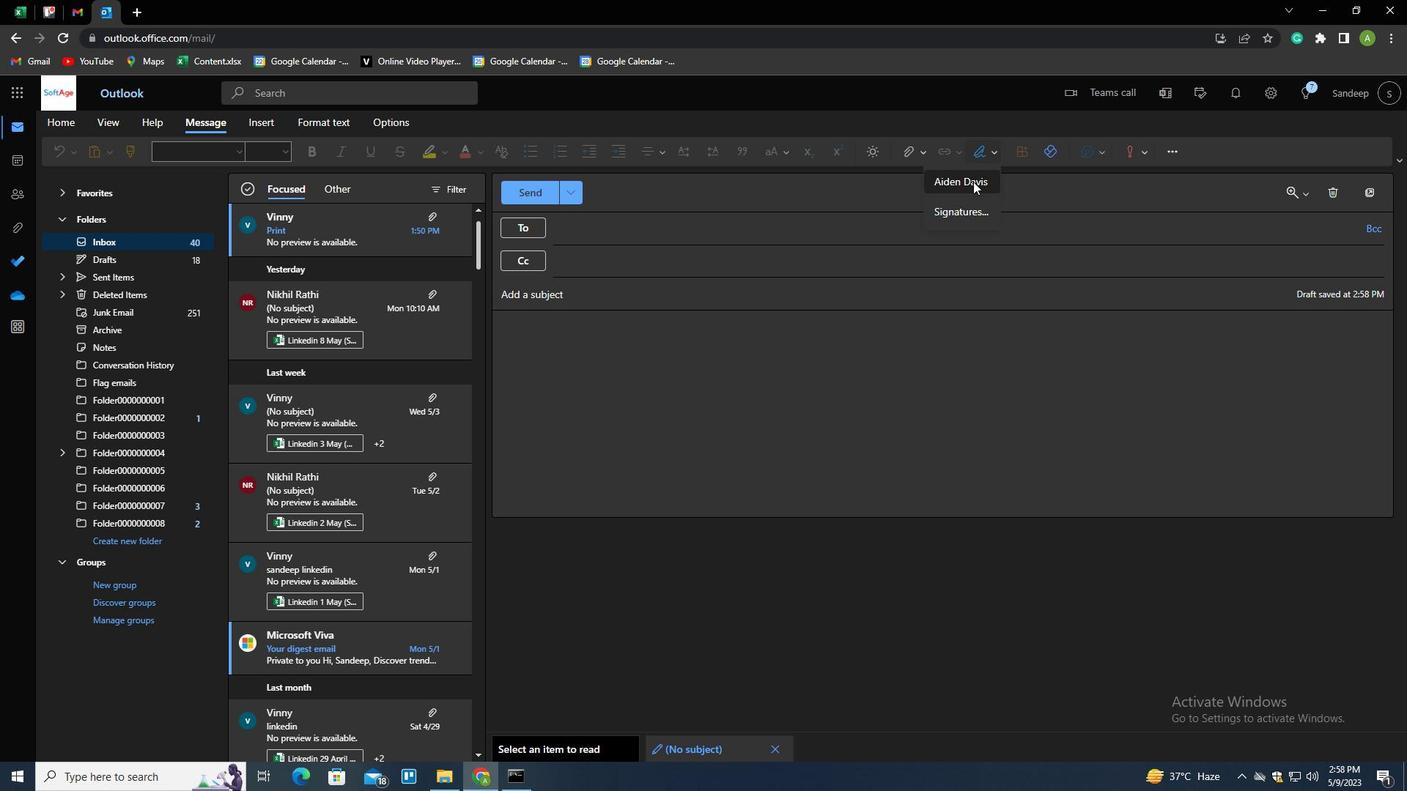 
Action: Mouse moved to (604, 295)
Screenshot: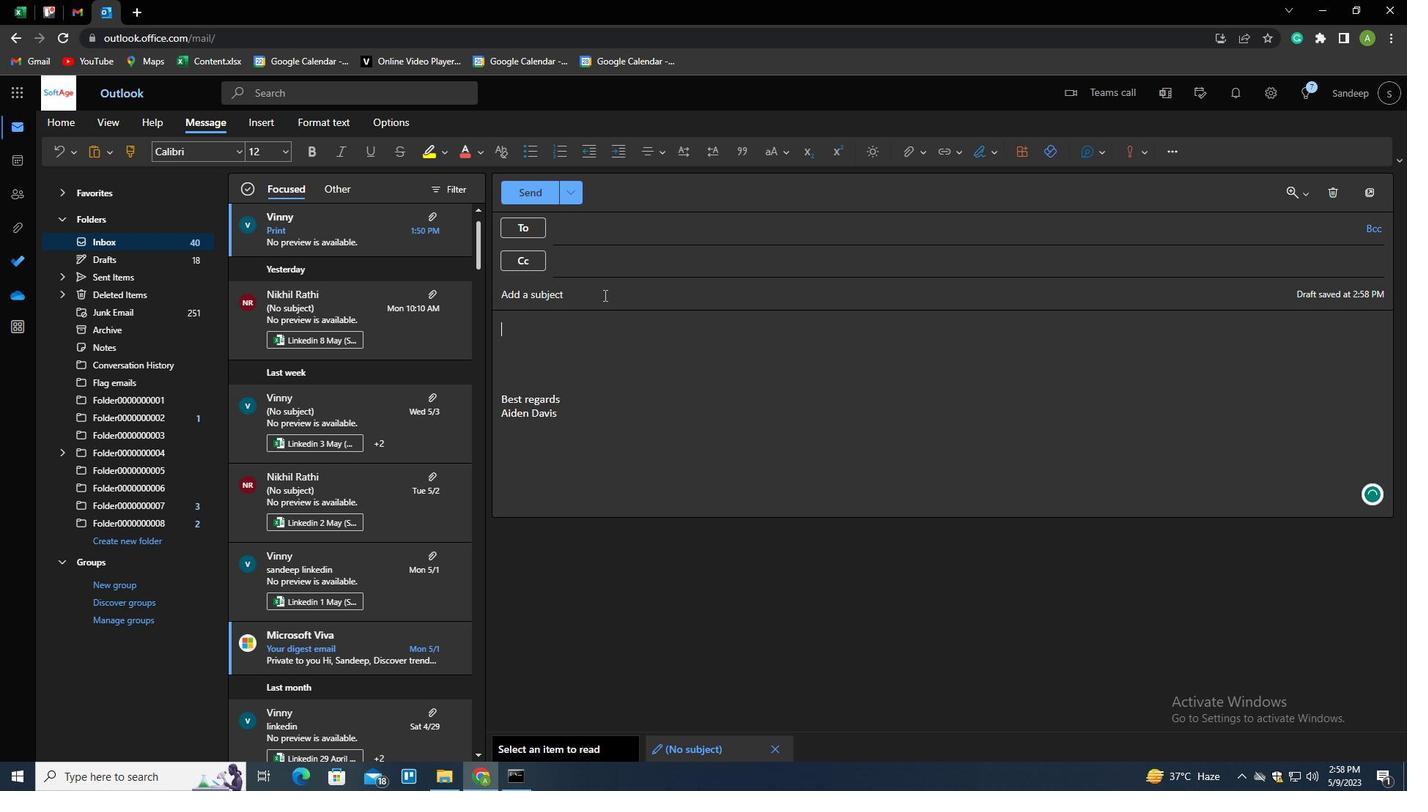 
Action: Mouse pressed left at (604, 295)
Screenshot: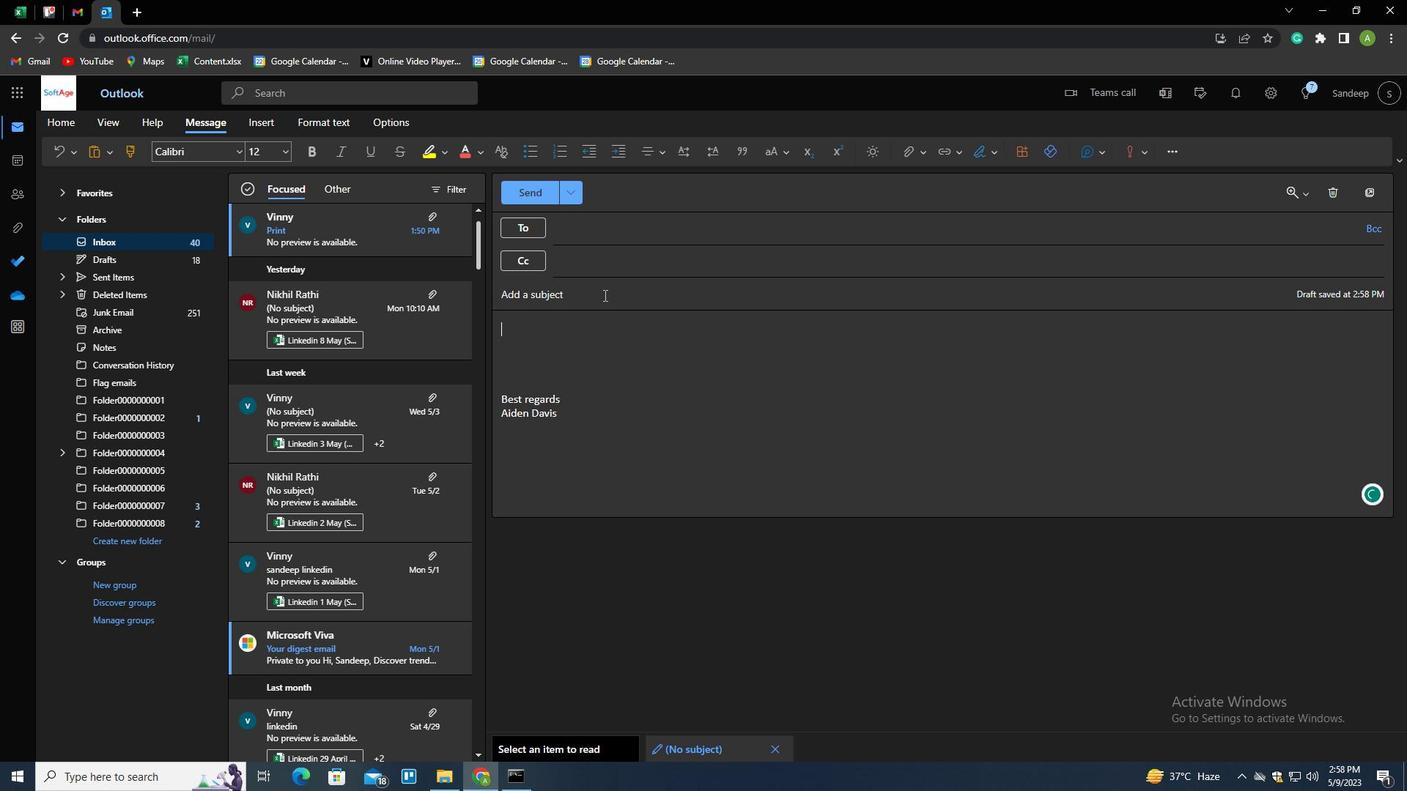 
Action: Mouse moved to (619, 228)
Screenshot: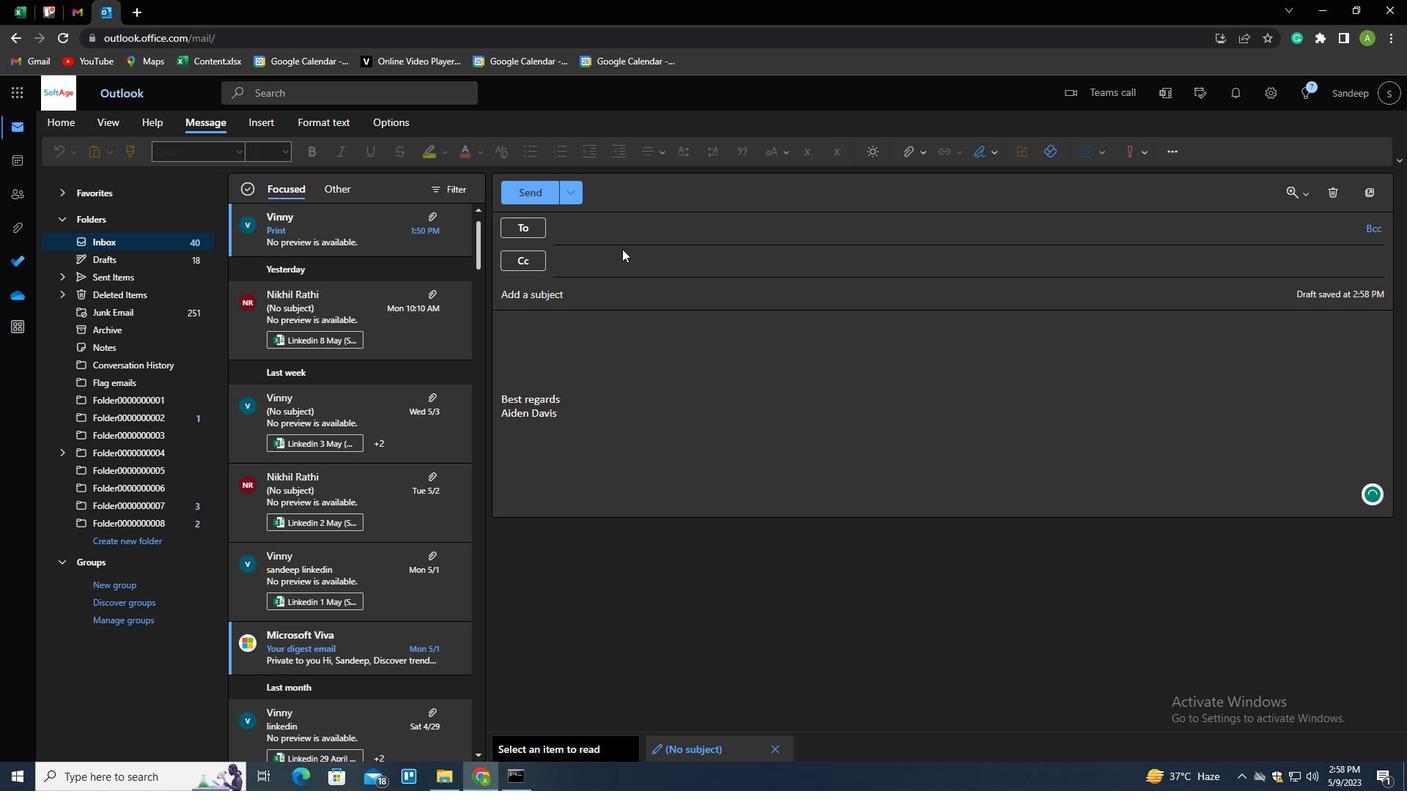 
Action: Mouse pressed left at (619, 228)
Screenshot: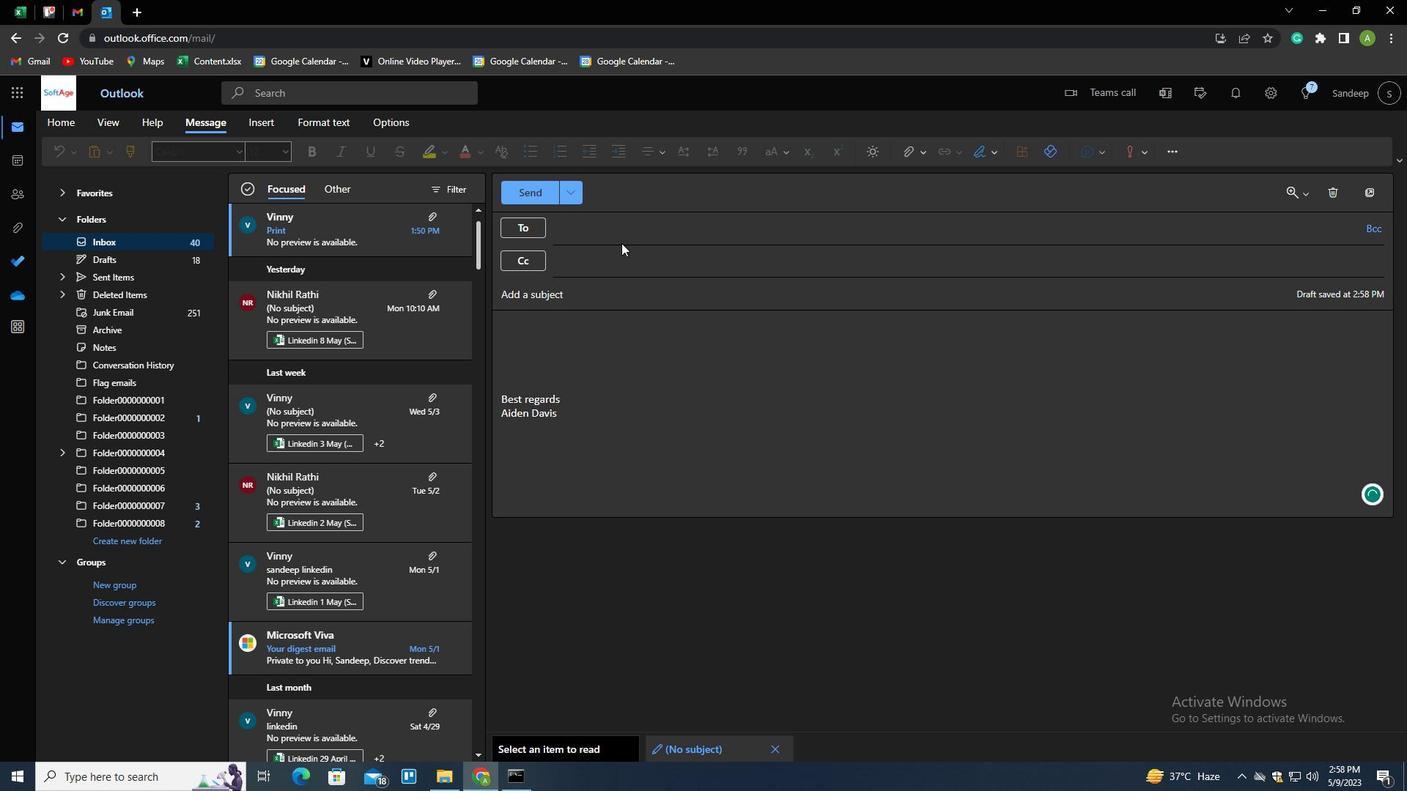 
Action: Key pressed <Key.shift><Key.shift><Key.shift><Key.shift><Key.shift><Key.shift><Key.shift><Key.shift>SOFTAGE.1<Key.shift>@
Screenshot: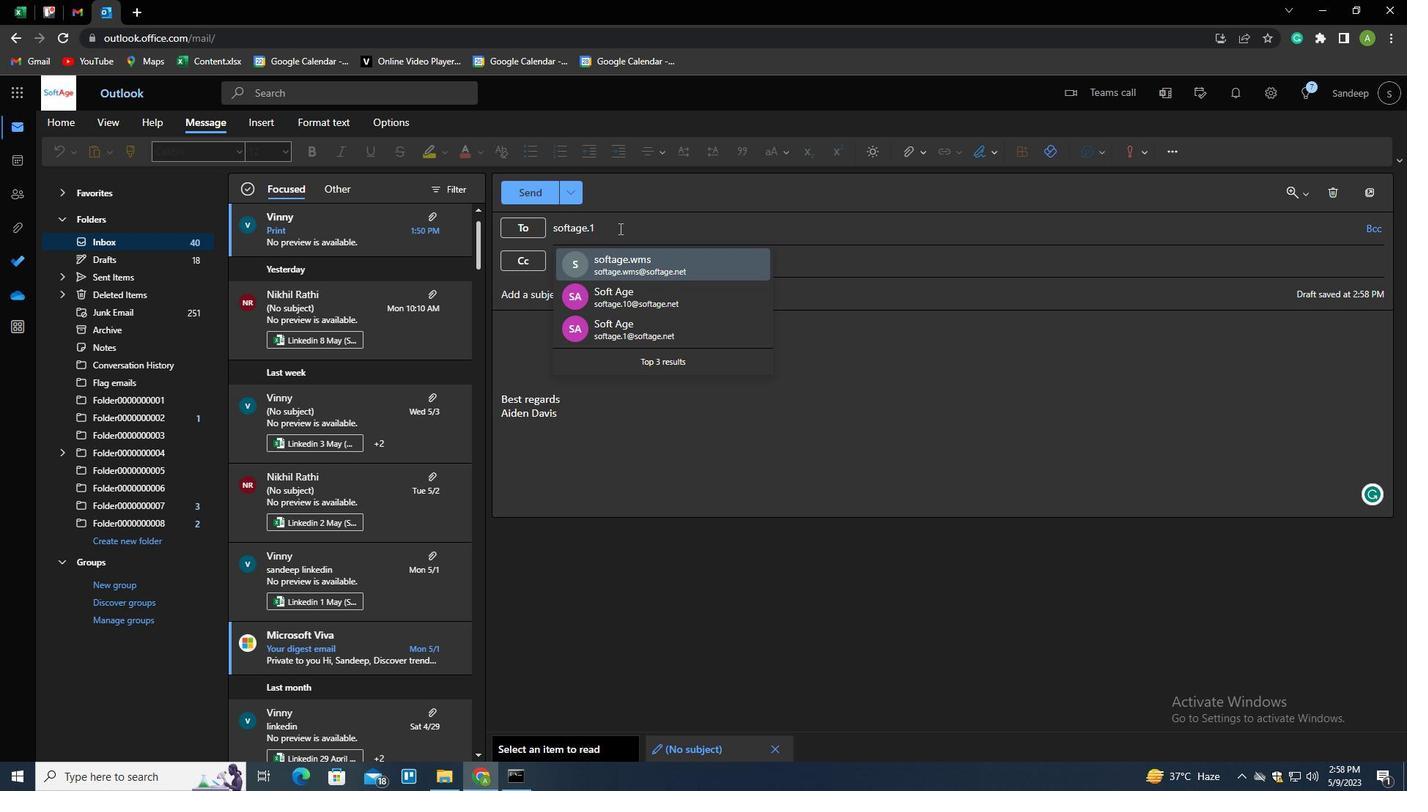 
Action: Mouse moved to (642, 269)
Screenshot: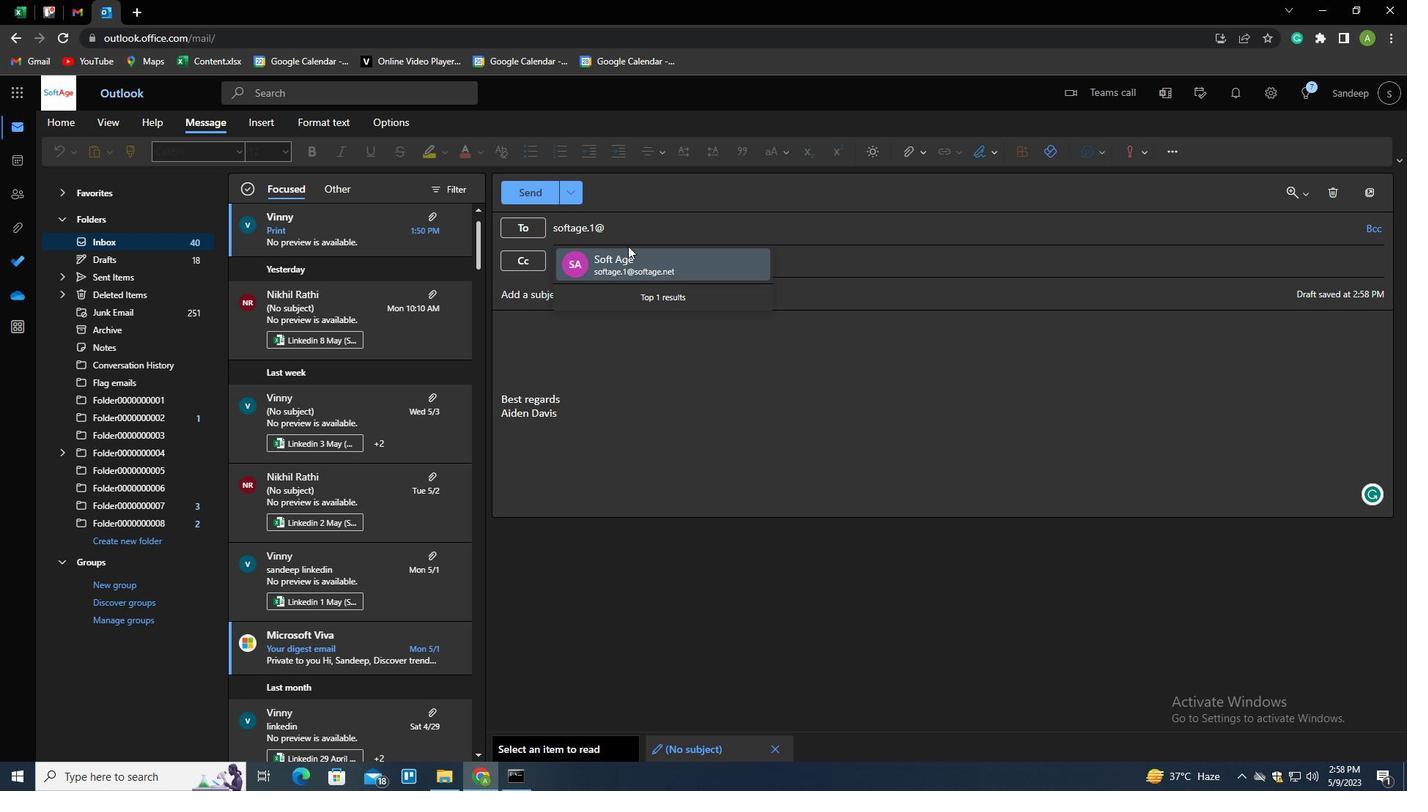 
Action: Mouse pressed left at (642, 269)
Screenshot: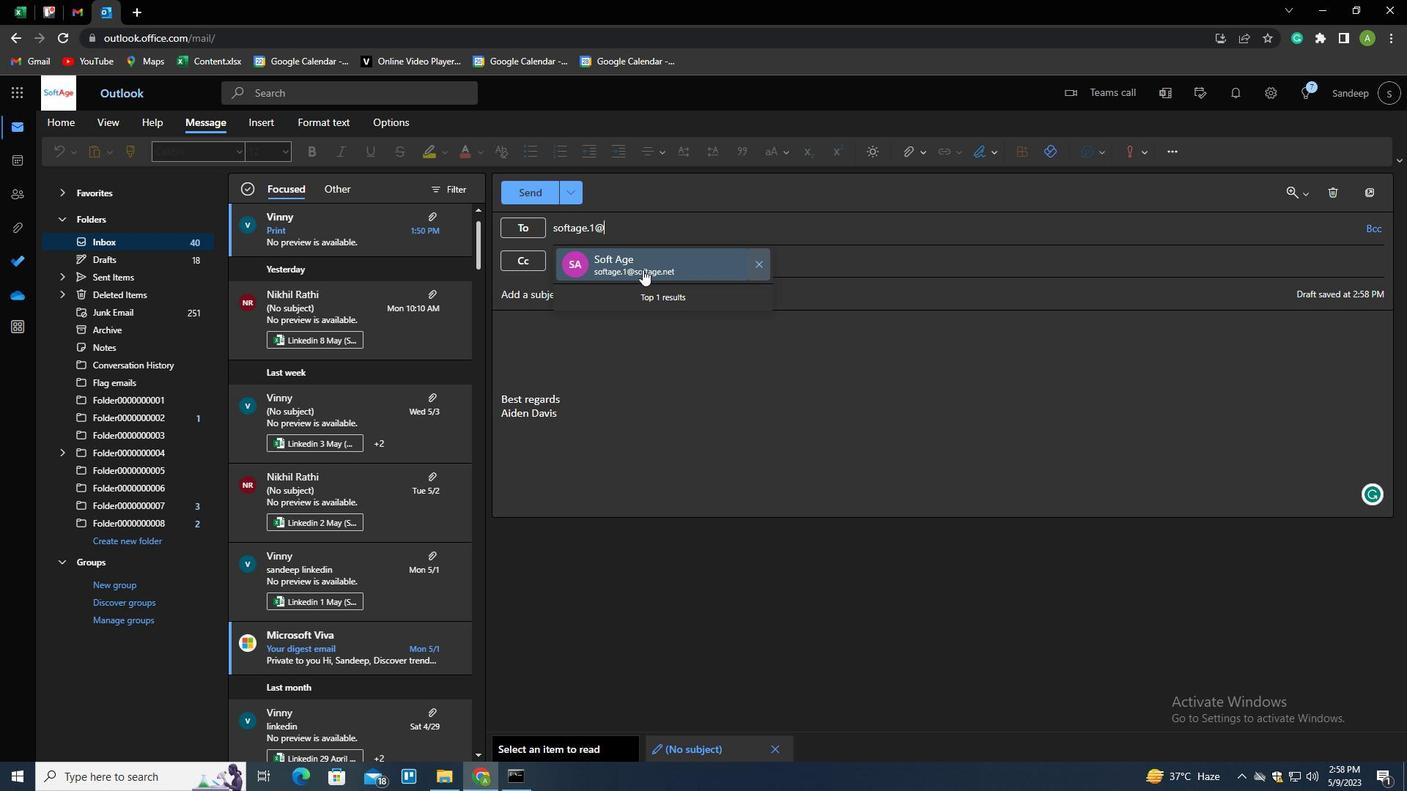
Action: Mouse moved to (648, 379)
Screenshot: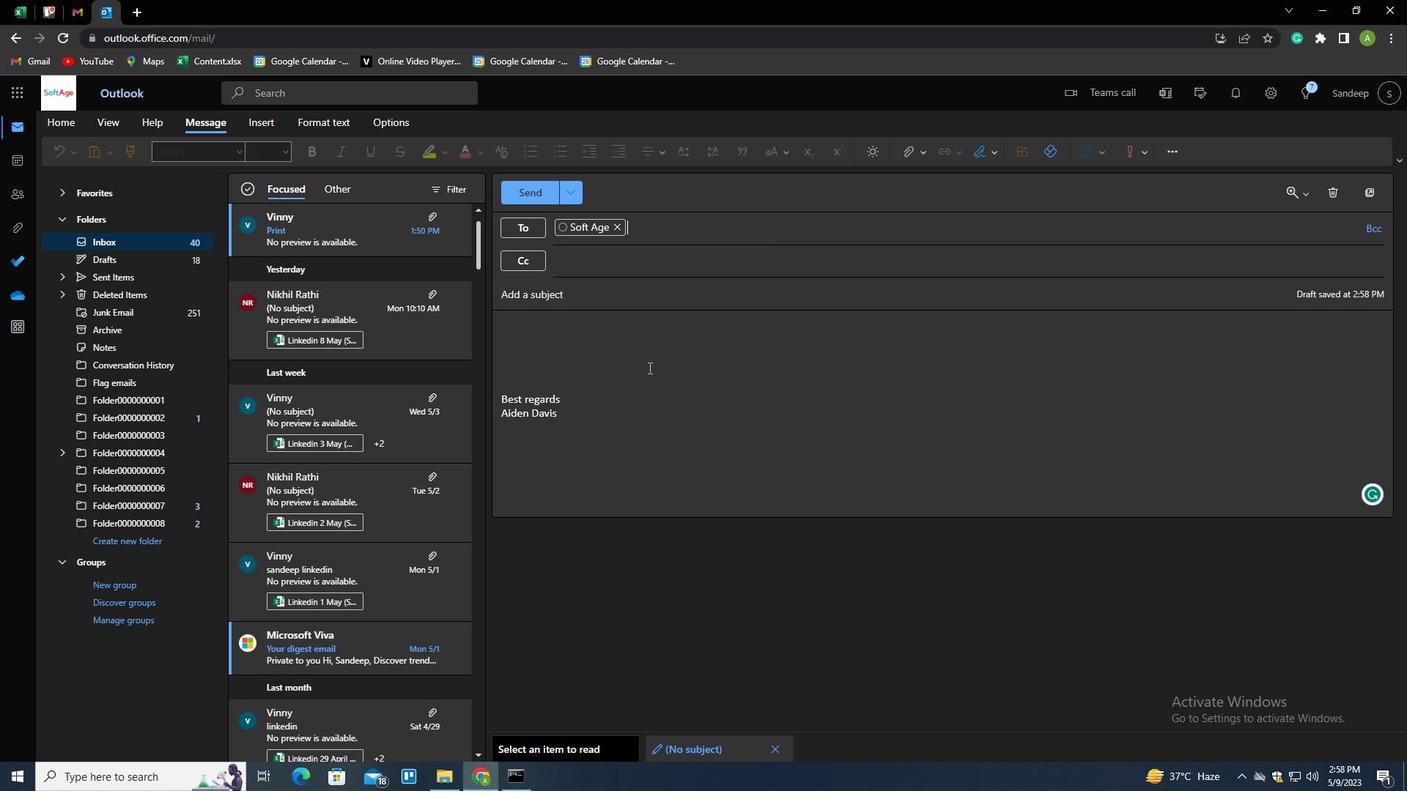 
Action: Mouse pressed left at (648, 379)
Screenshot: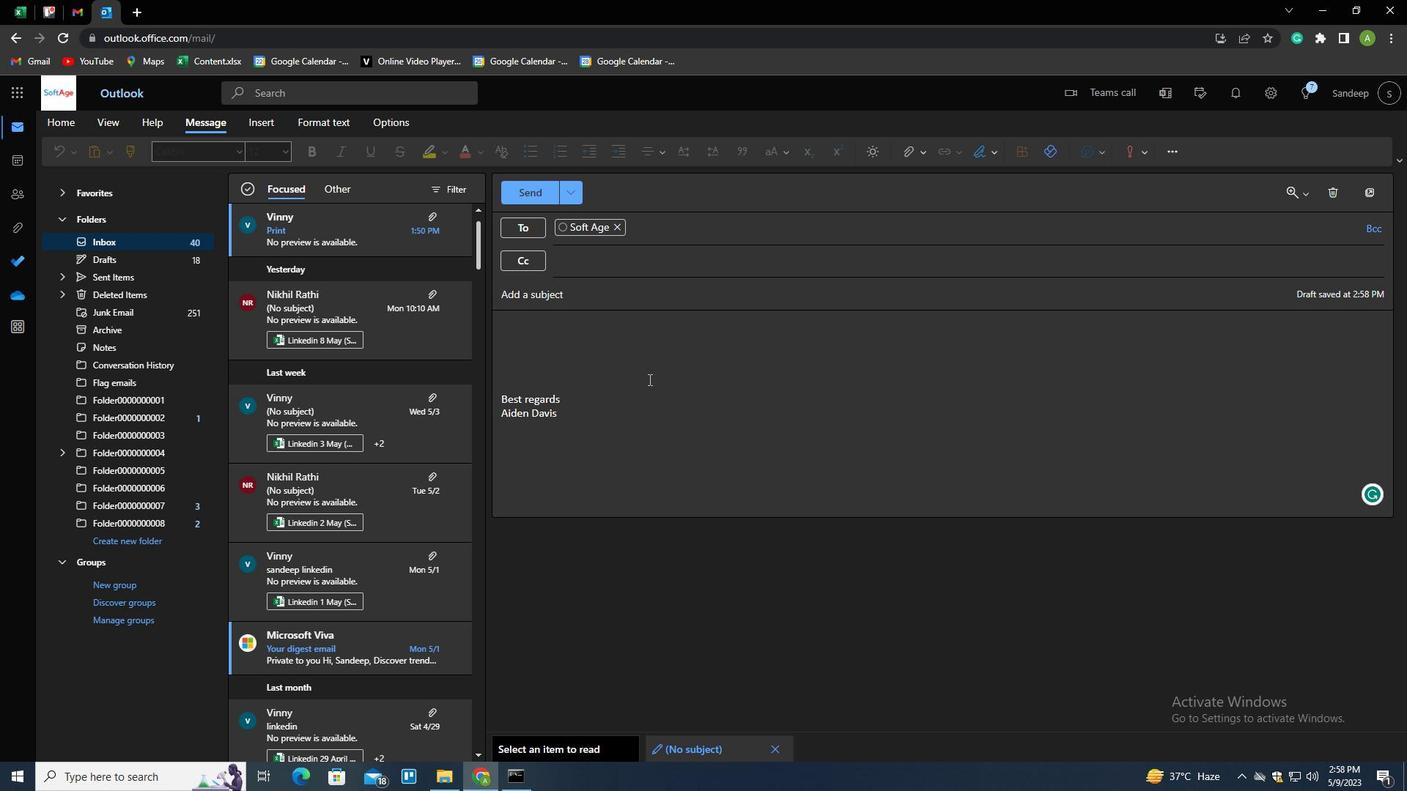 
Action: Mouse moved to (107, 537)
Screenshot: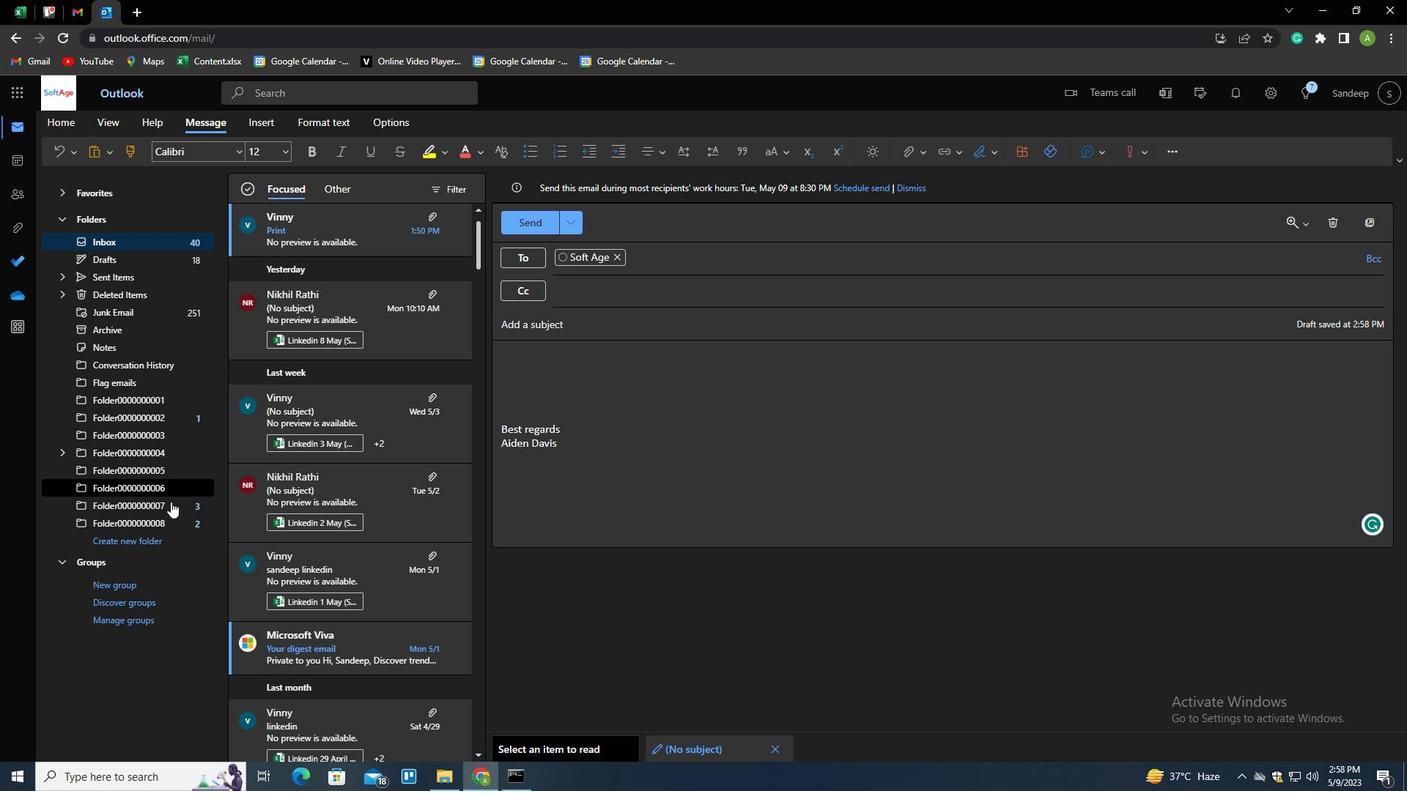 
Action: Mouse pressed left at (107, 537)
Screenshot: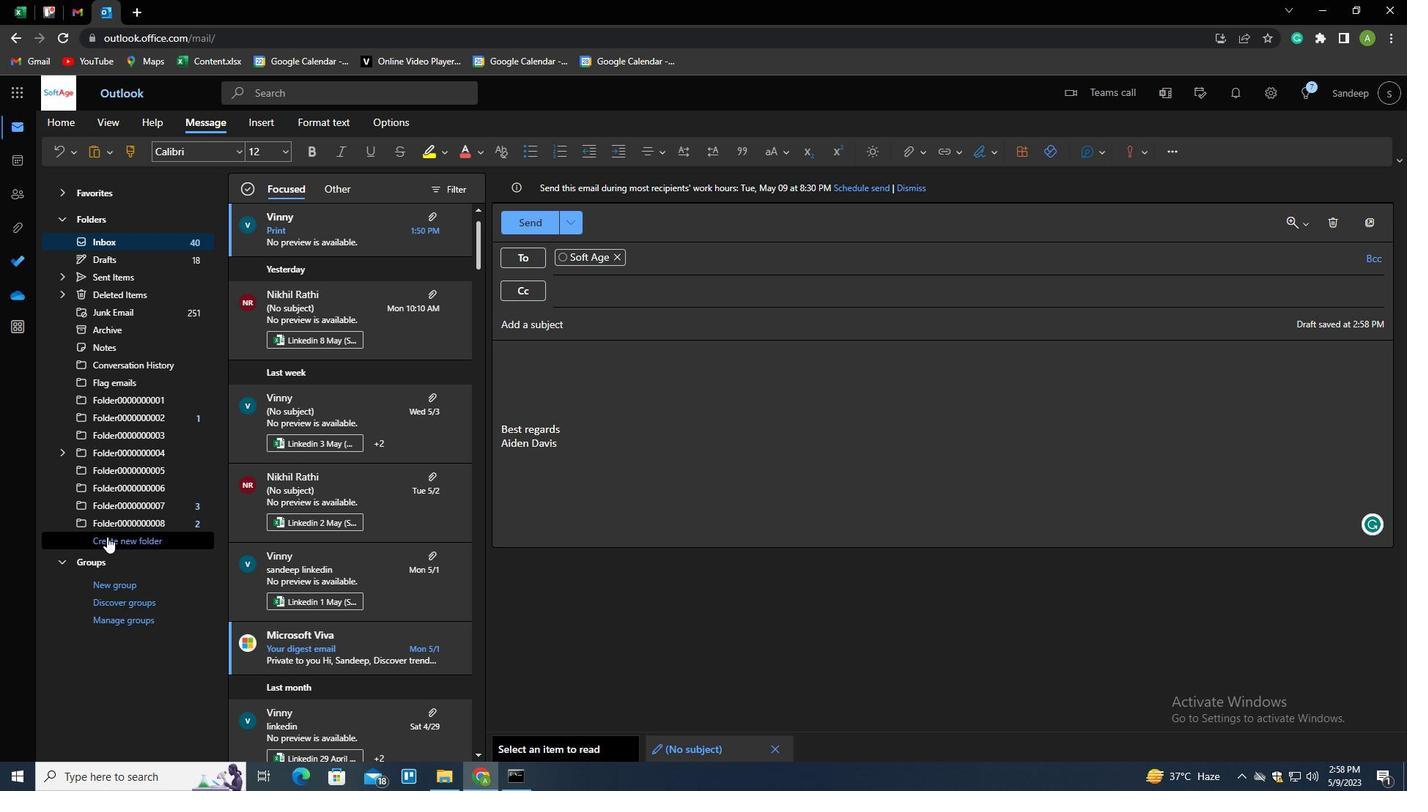 
Action: Mouse moved to (131, 531)
Screenshot: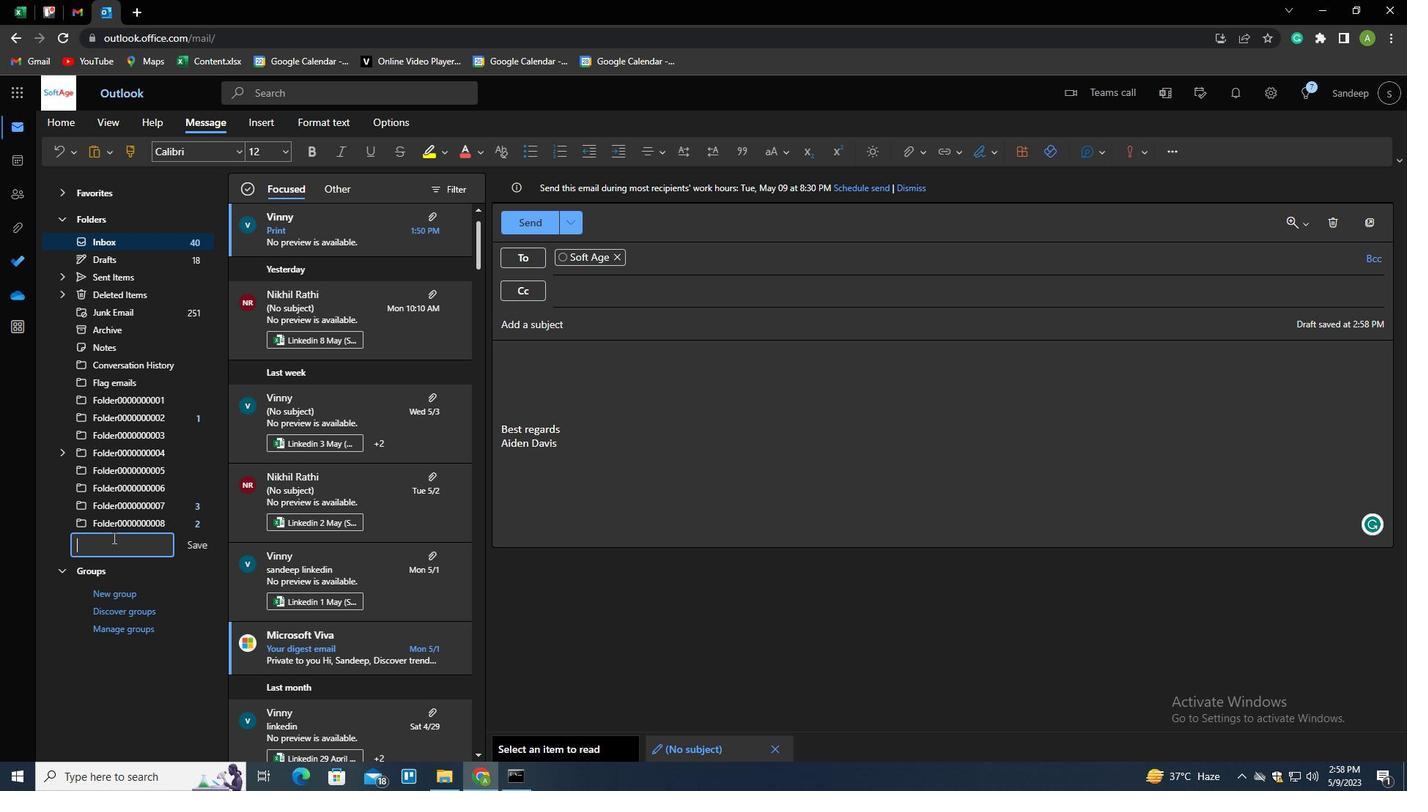 
Action: Key pressed <Key.shift>WORK
Screenshot: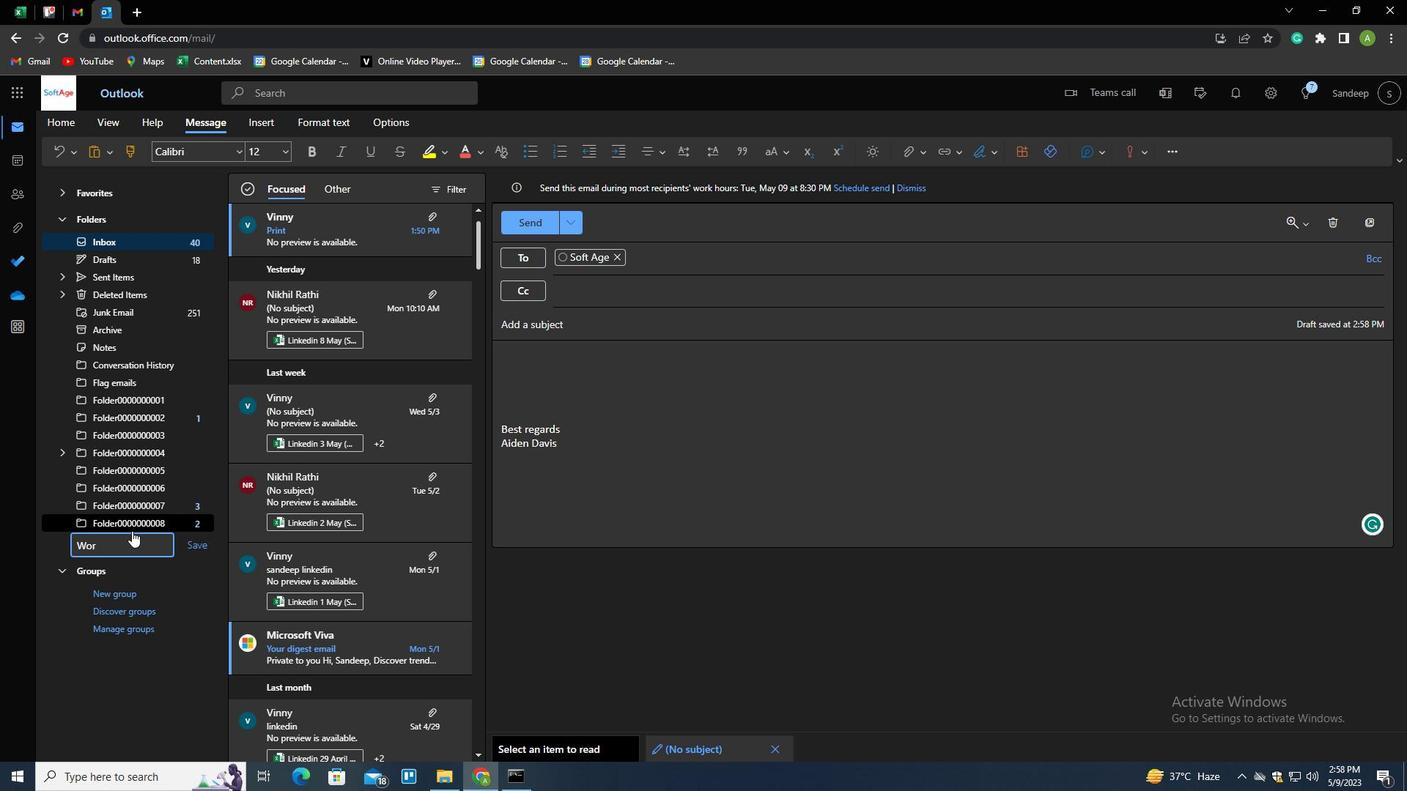 
Action: Mouse moved to (193, 548)
Screenshot: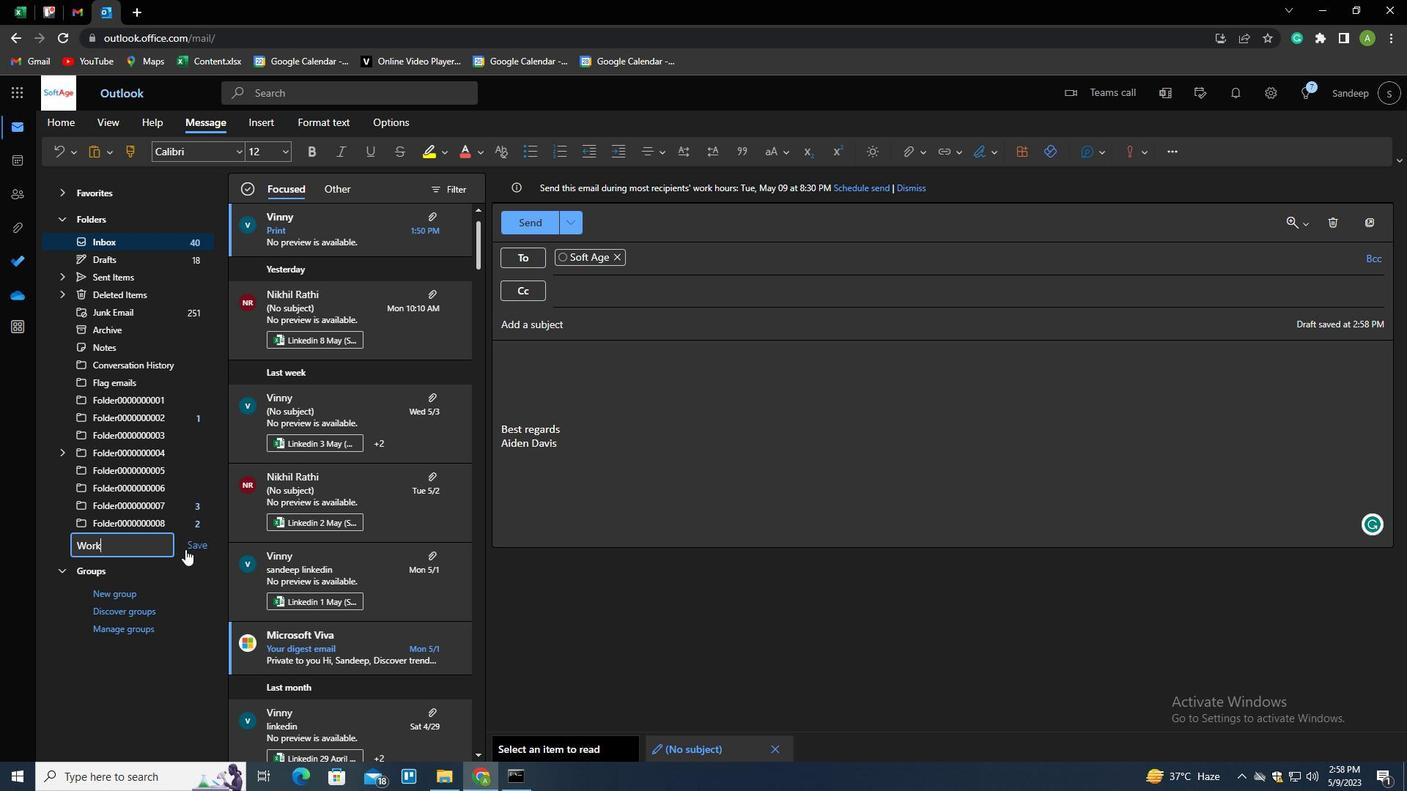 
Action: Mouse pressed left at (193, 548)
Screenshot: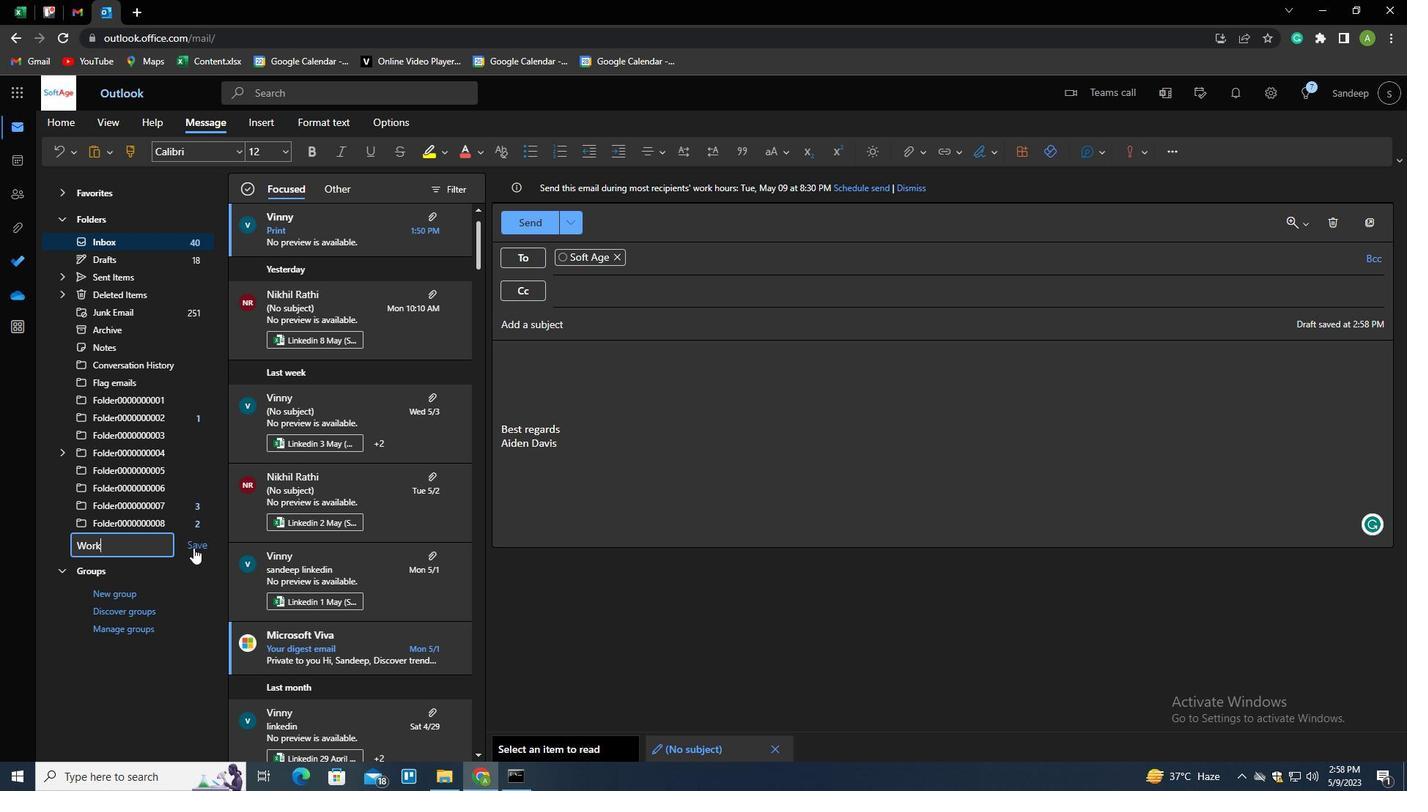 
Action: Mouse moved to (203, 705)
Screenshot: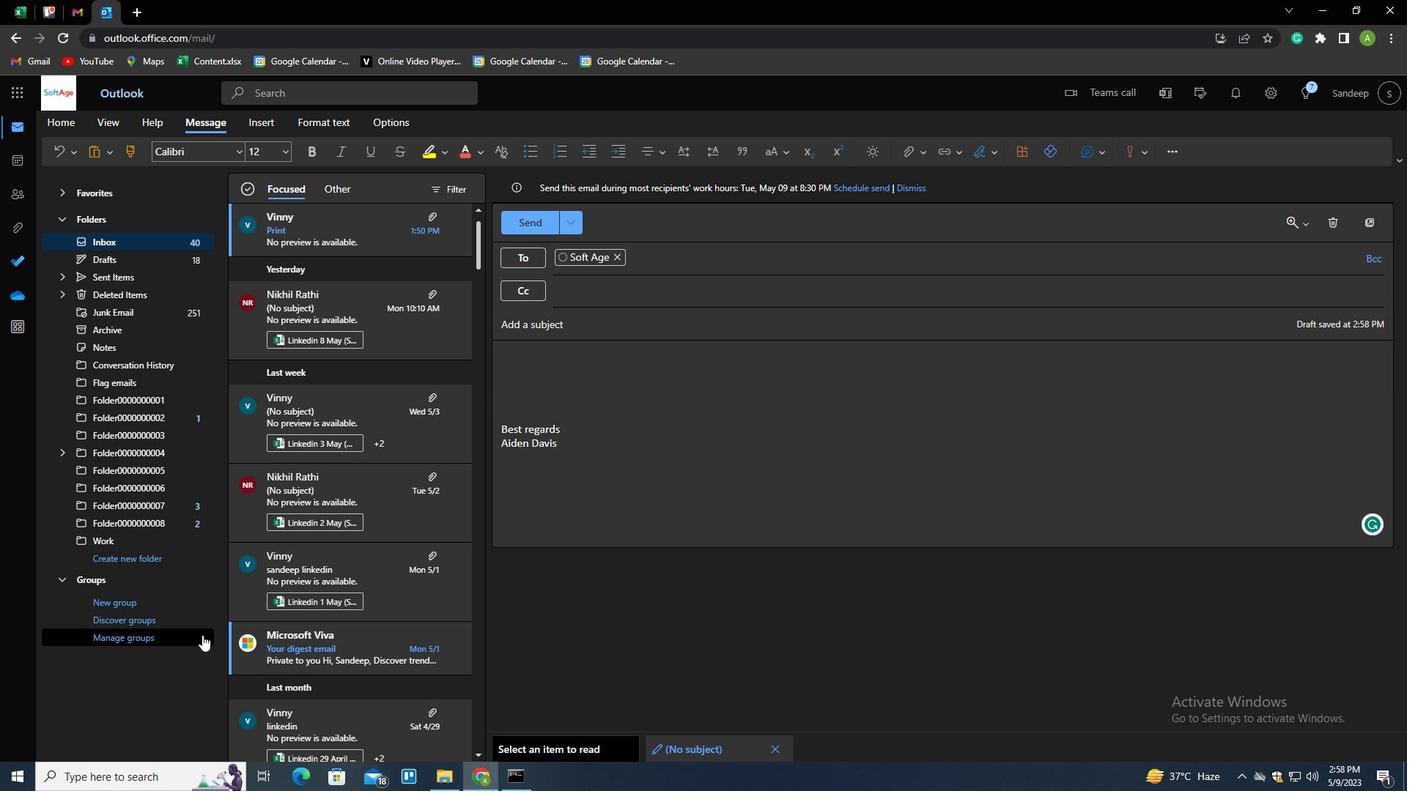 
